 Task: Add a signature Marley Cooper containing Best wishes for a happy National Law Enforcement Appreciation Day, Marley Cooper to email address softage.6@softage.net and add a label Real estate leases
Action: Mouse pressed left at (916, 53)
Screenshot: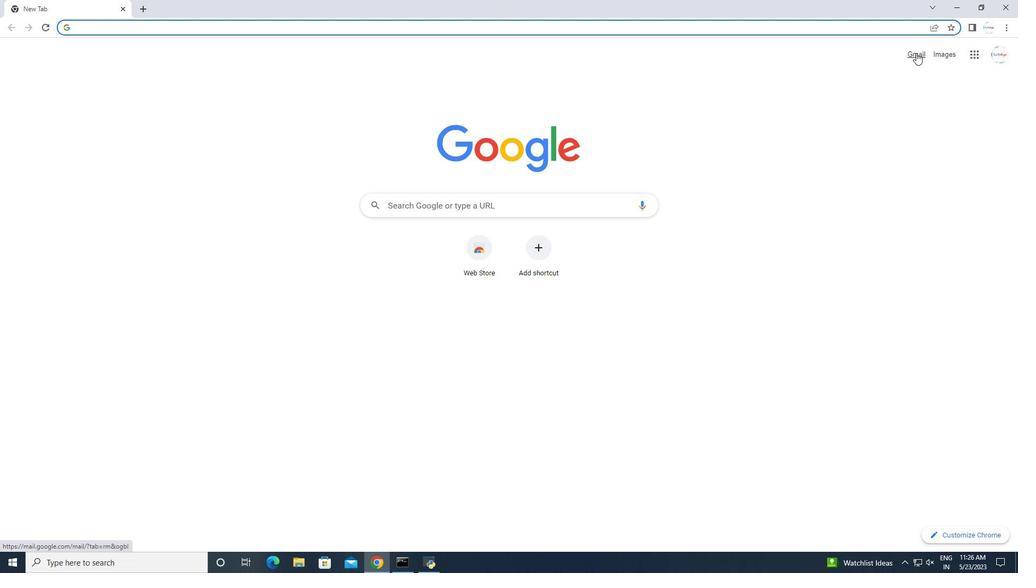 
Action: Mouse moved to (950, 55)
Screenshot: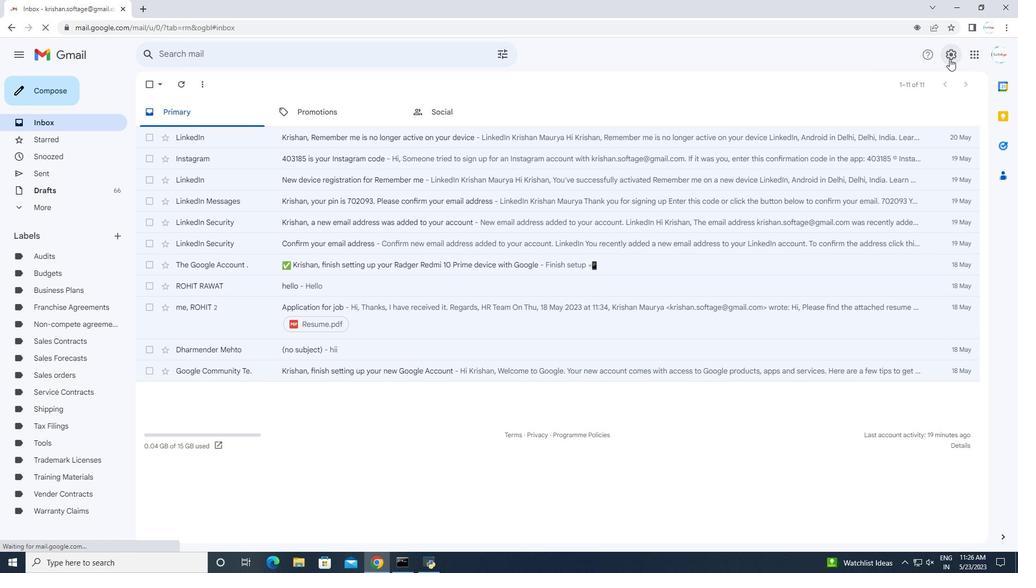 
Action: Mouse pressed left at (950, 55)
Screenshot: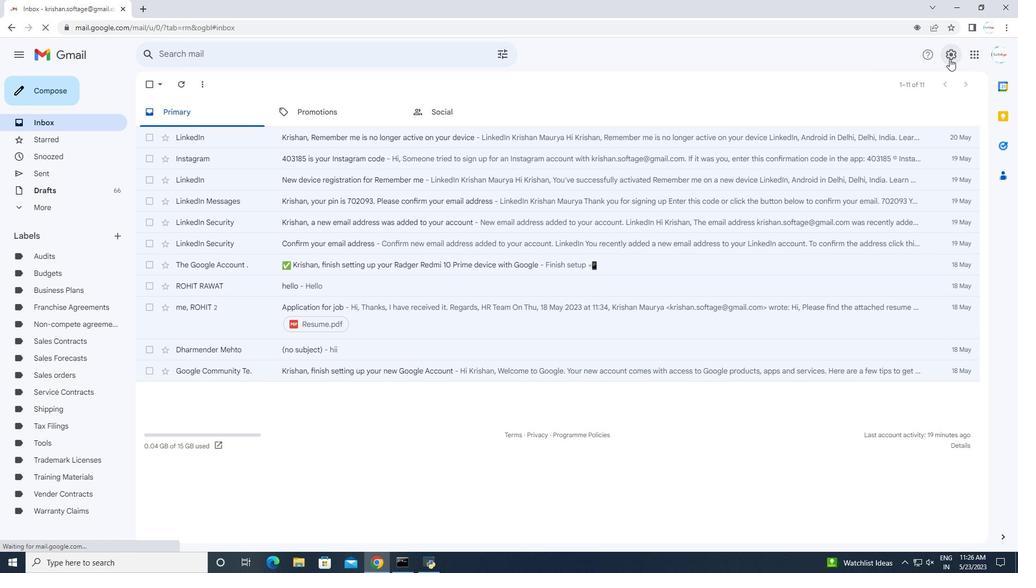 
Action: Mouse moved to (899, 102)
Screenshot: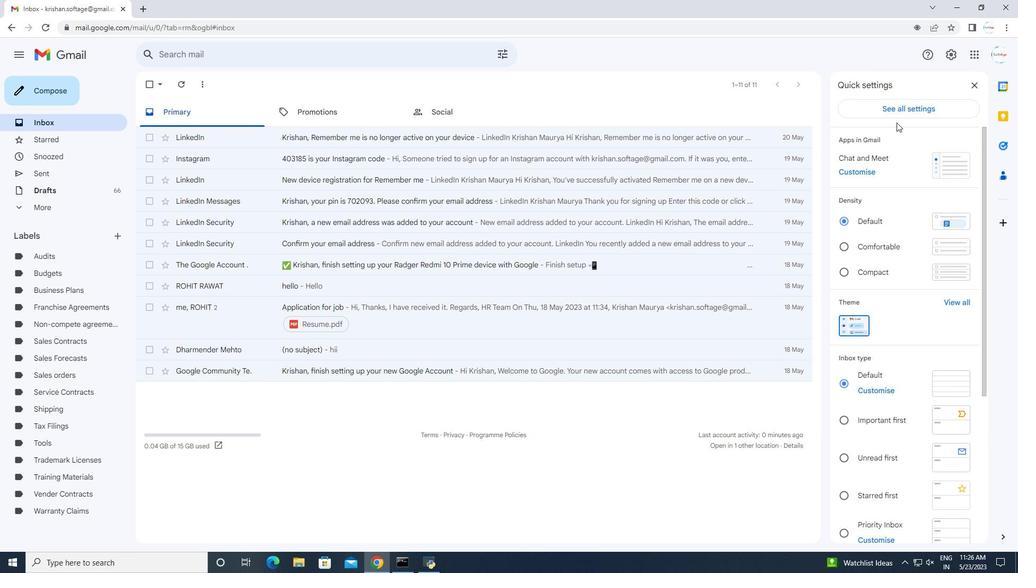 
Action: Mouse pressed left at (899, 102)
Screenshot: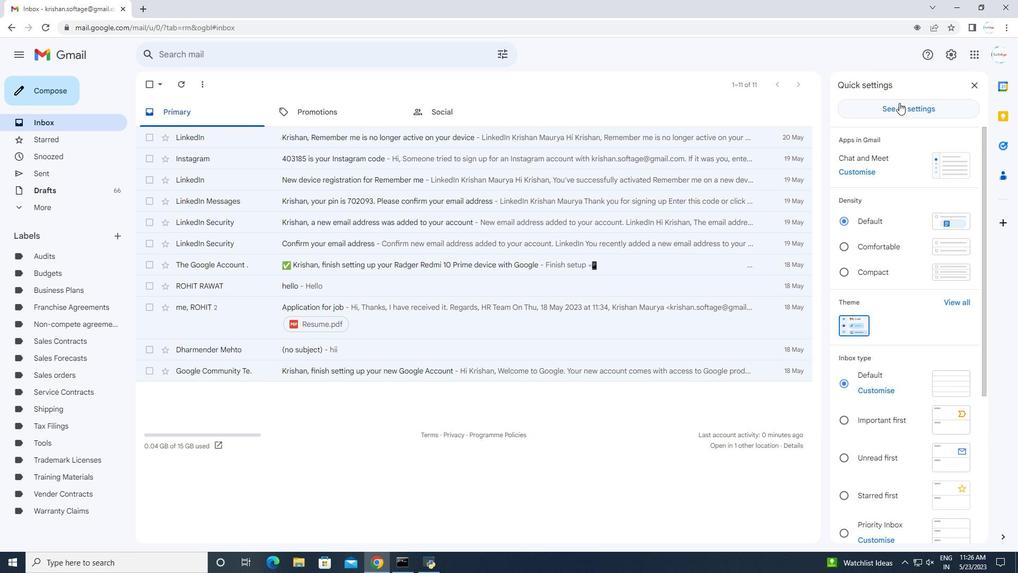 
Action: Mouse moved to (827, 278)
Screenshot: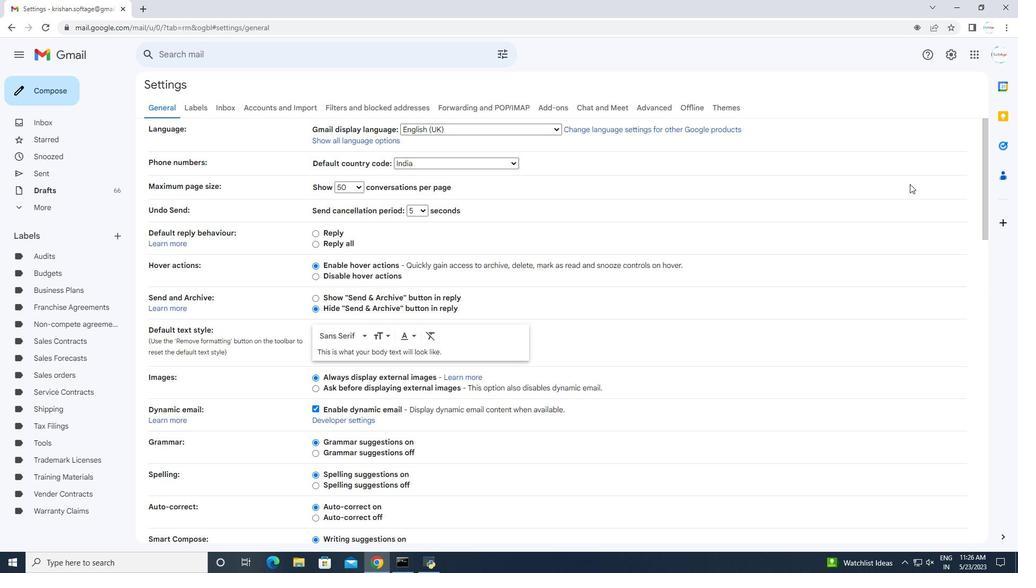 
Action: Mouse scrolled (836, 271) with delta (0, 0)
Screenshot: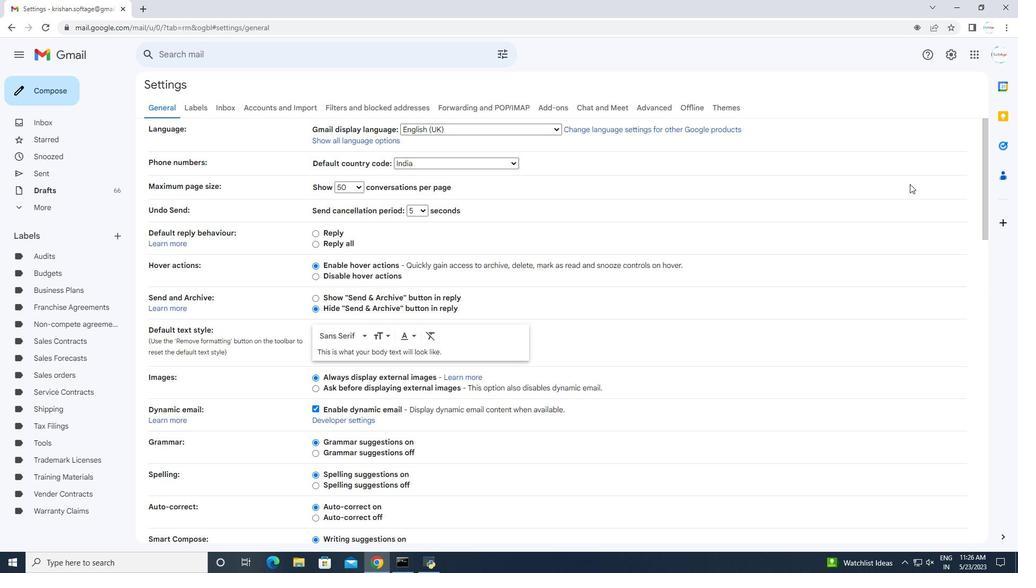 
Action: Mouse moved to (827, 279)
Screenshot: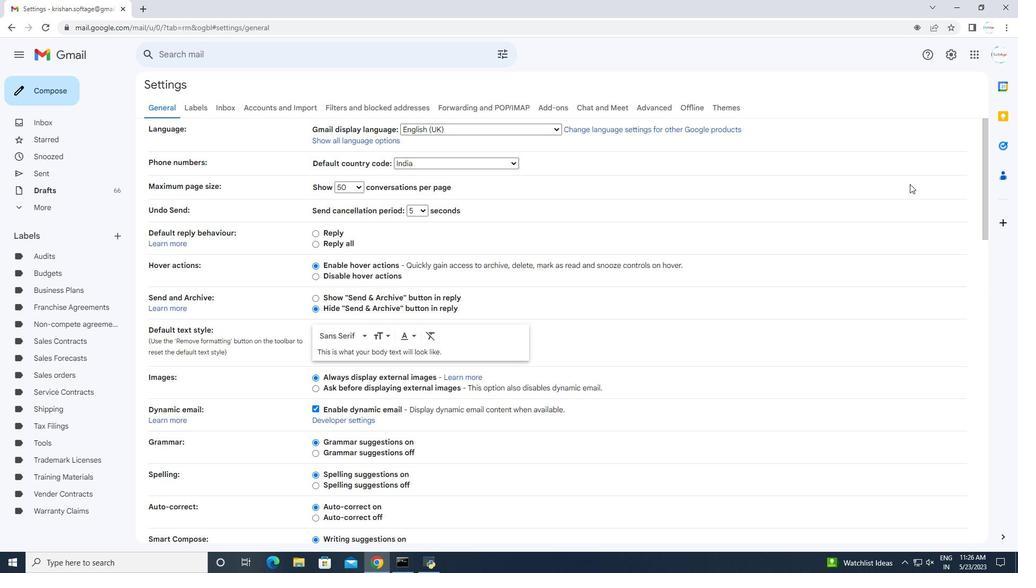 
Action: Mouse scrolled (831, 273) with delta (0, 0)
Screenshot: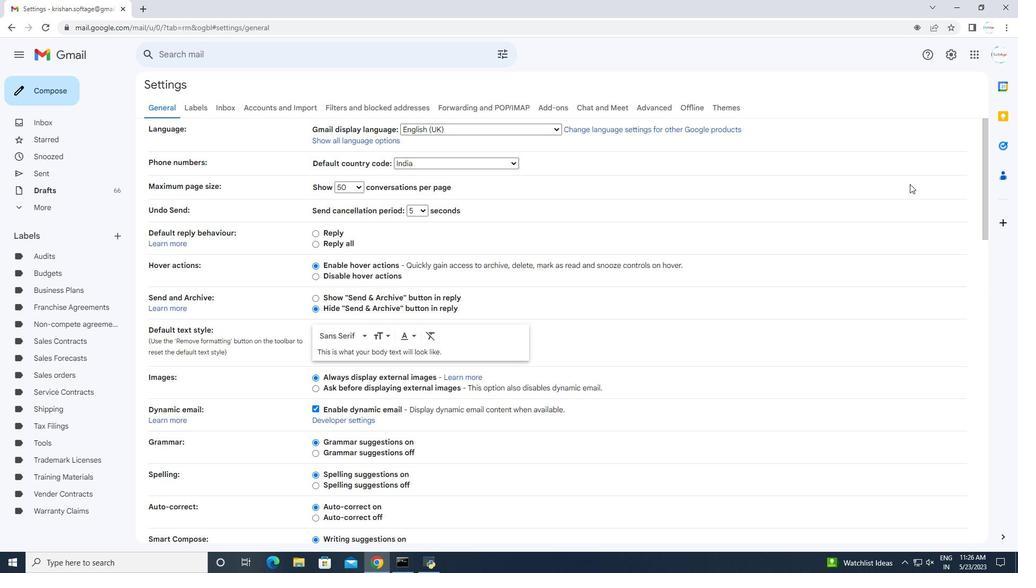 
Action: Mouse scrolled (830, 275) with delta (0, 0)
Screenshot: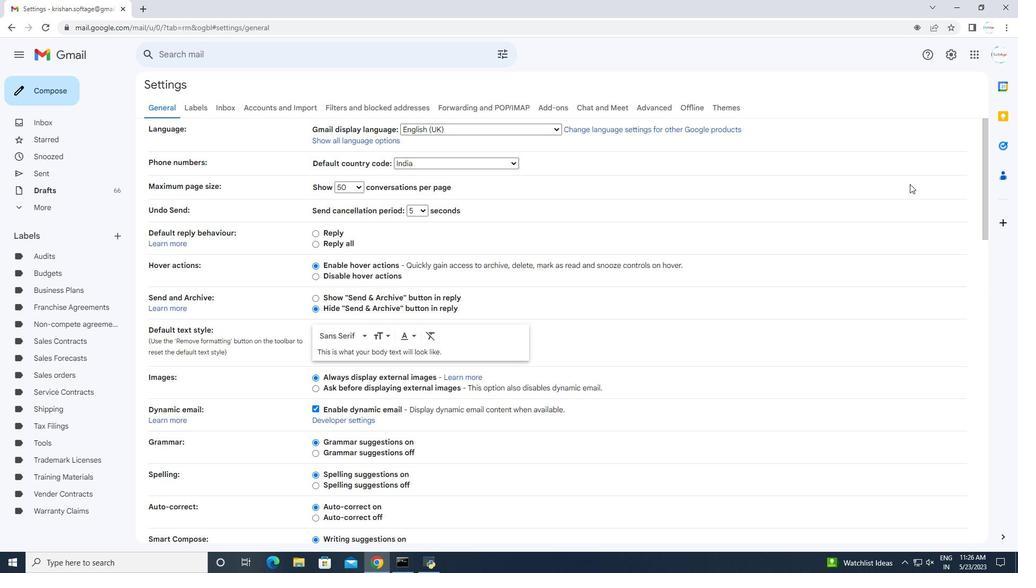 
Action: Mouse scrolled (827, 278) with delta (0, 0)
Screenshot: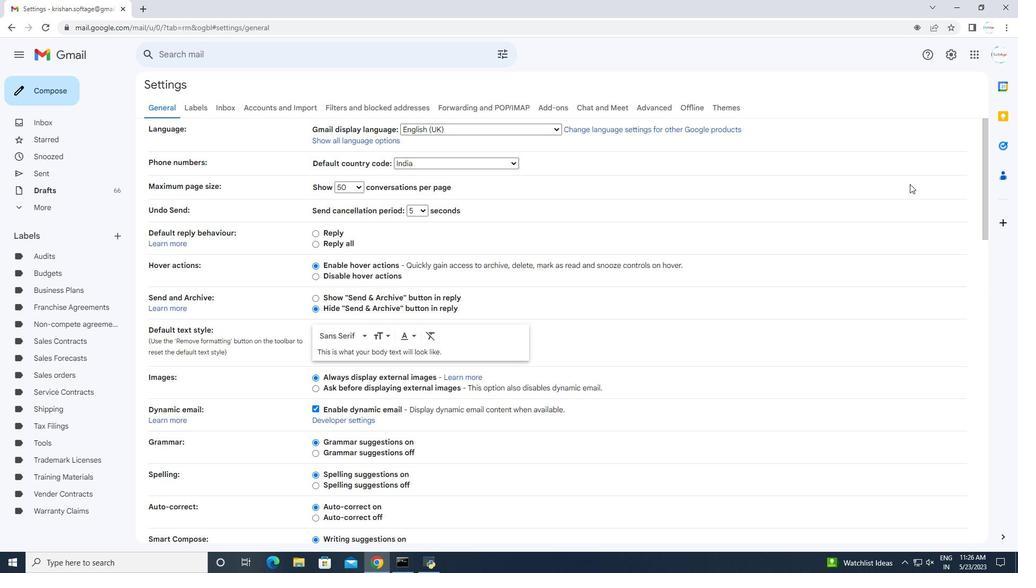 
Action: Mouse scrolled (827, 278) with delta (0, 0)
Screenshot: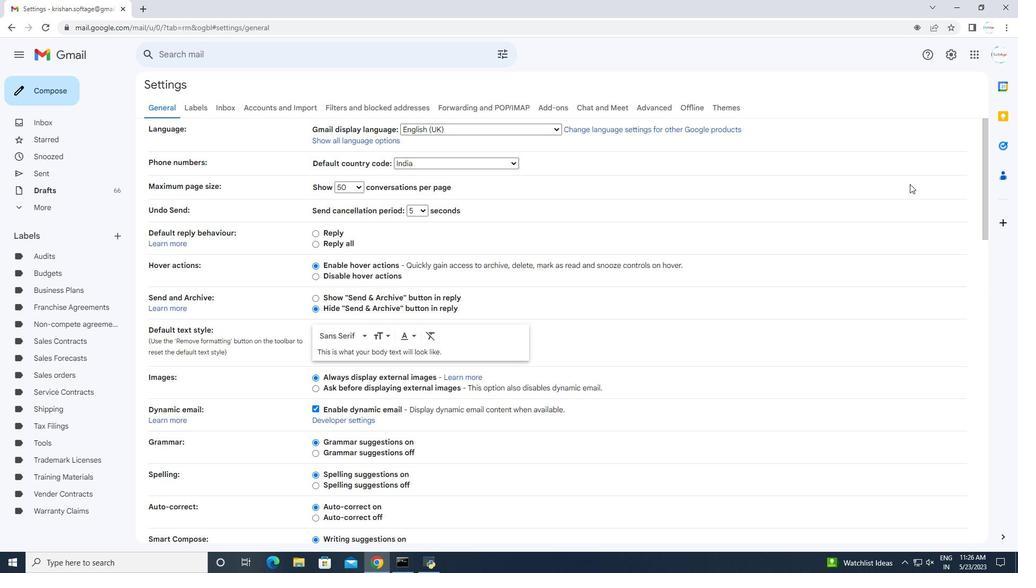 
Action: Mouse moved to (823, 280)
Screenshot: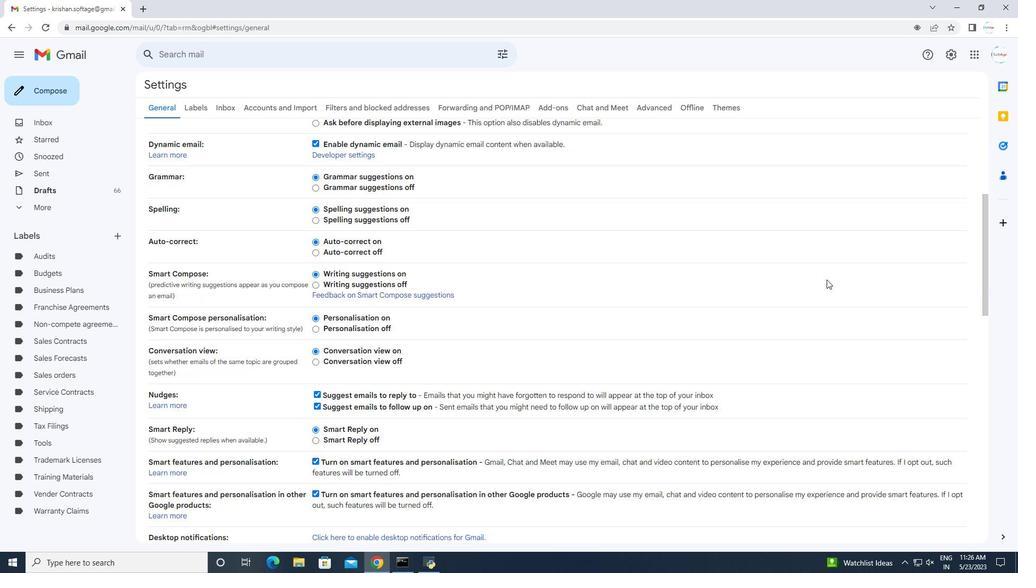 
Action: Mouse scrolled (823, 280) with delta (0, 0)
Screenshot: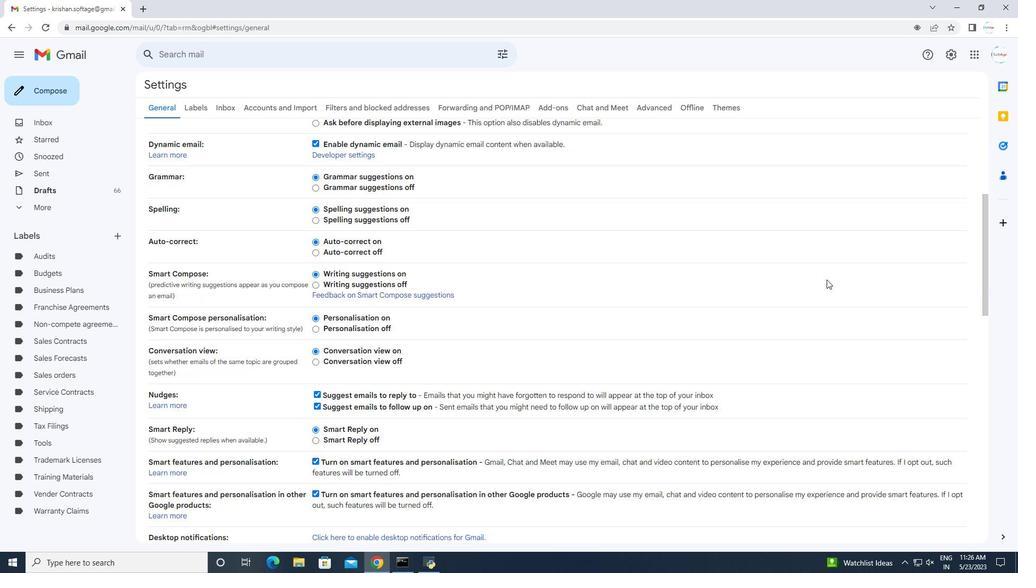 
Action: Mouse moved to (822, 281)
Screenshot: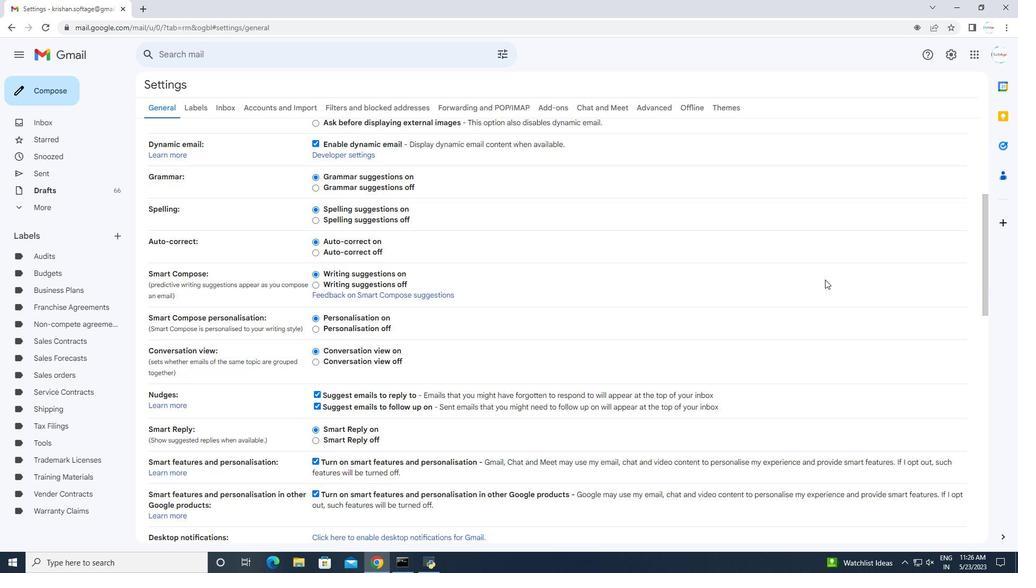 
Action: Mouse scrolled (822, 280) with delta (0, 0)
Screenshot: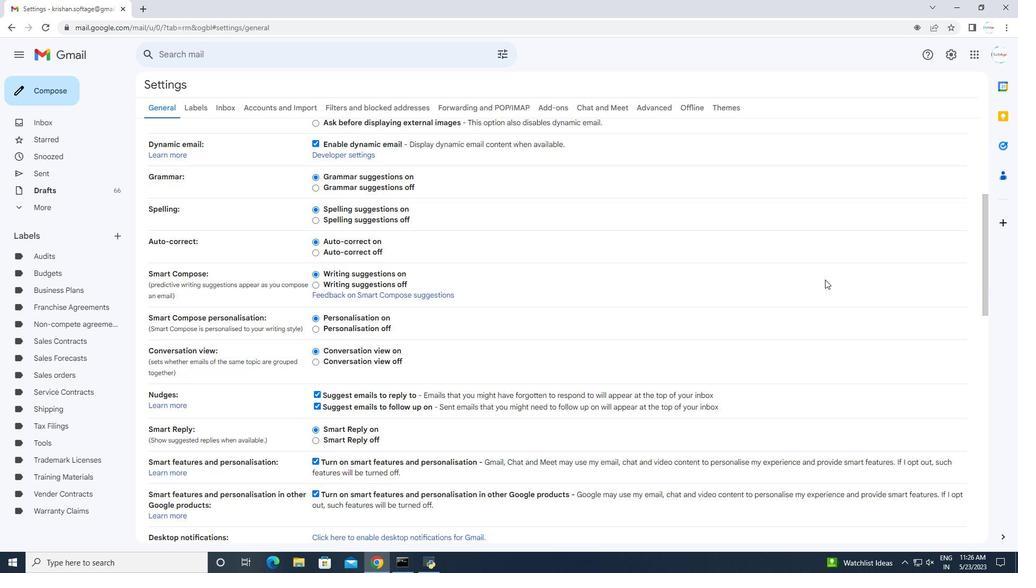 
Action: Mouse moved to (804, 286)
Screenshot: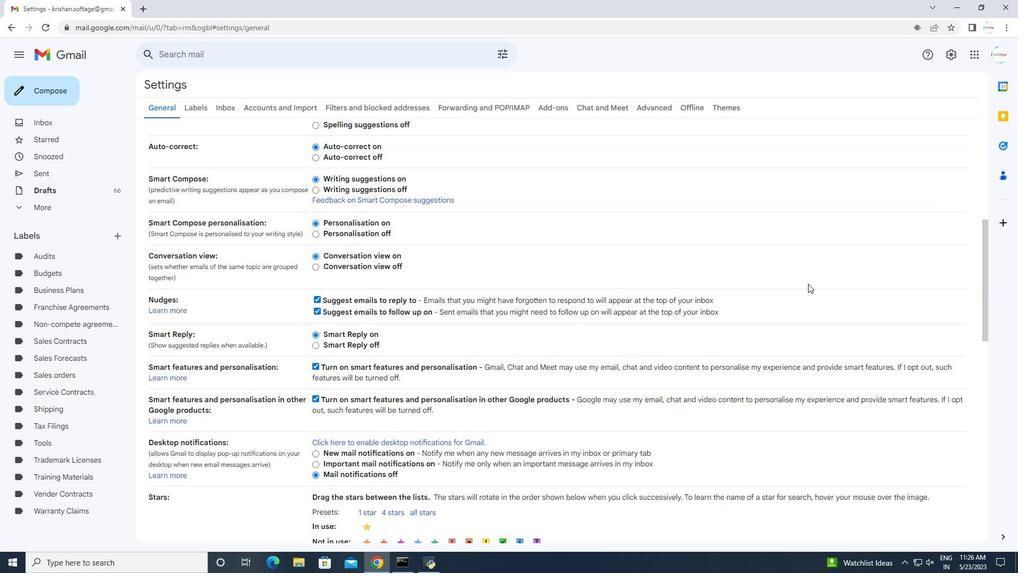 
Action: Mouse scrolled (804, 285) with delta (0, 0)
Screenshot: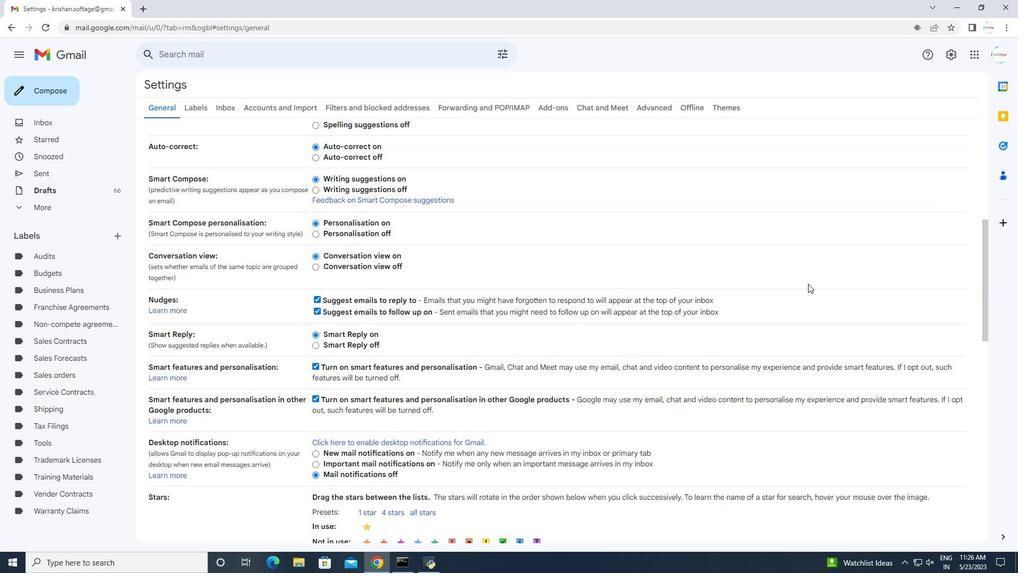 
Action: Mouse moved to (803, 286)
Screenshot: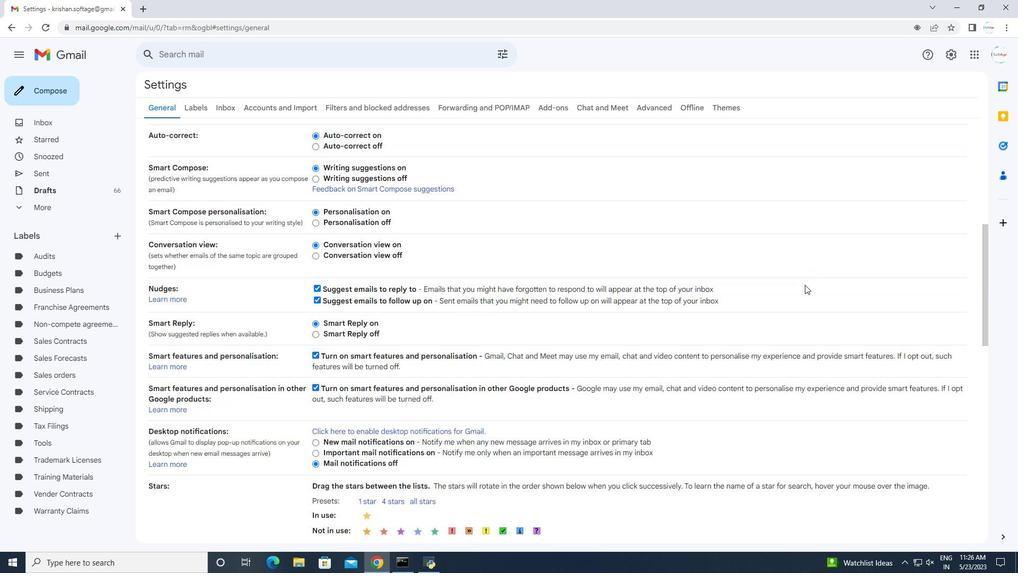
Action: Mouse scrolled (803, 285) with delta (0, 0)
Screenshot: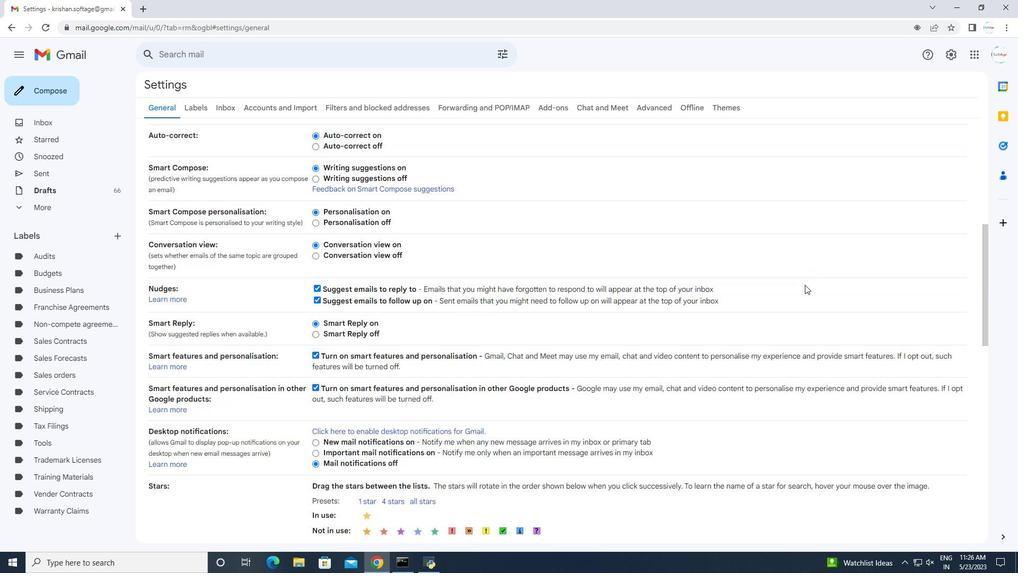 
Action: Mouse scrolled (803, 285) with delta (0, 0)
Screenshot: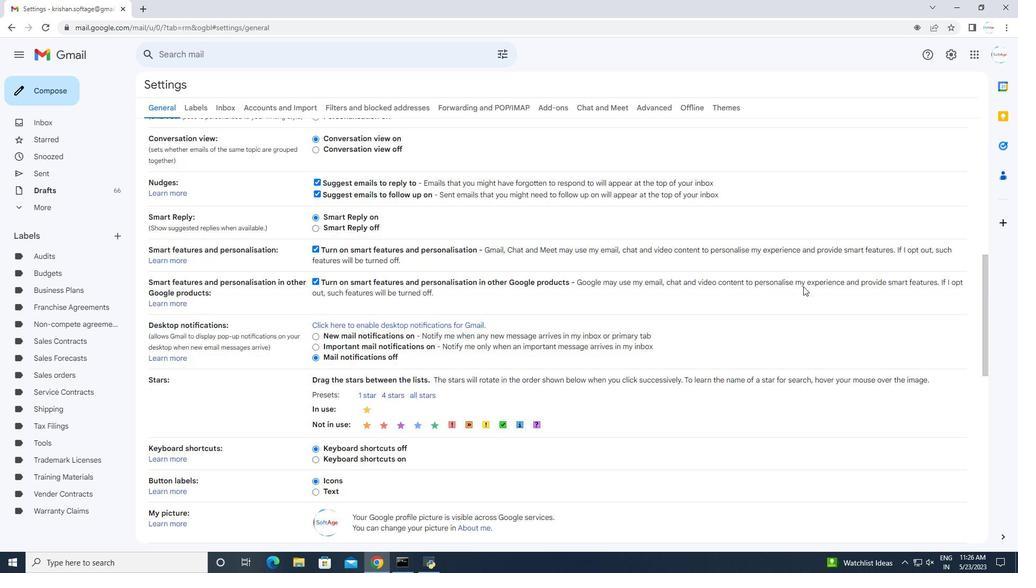 
Action: Mouse moved to (803, 287)
Screenshot: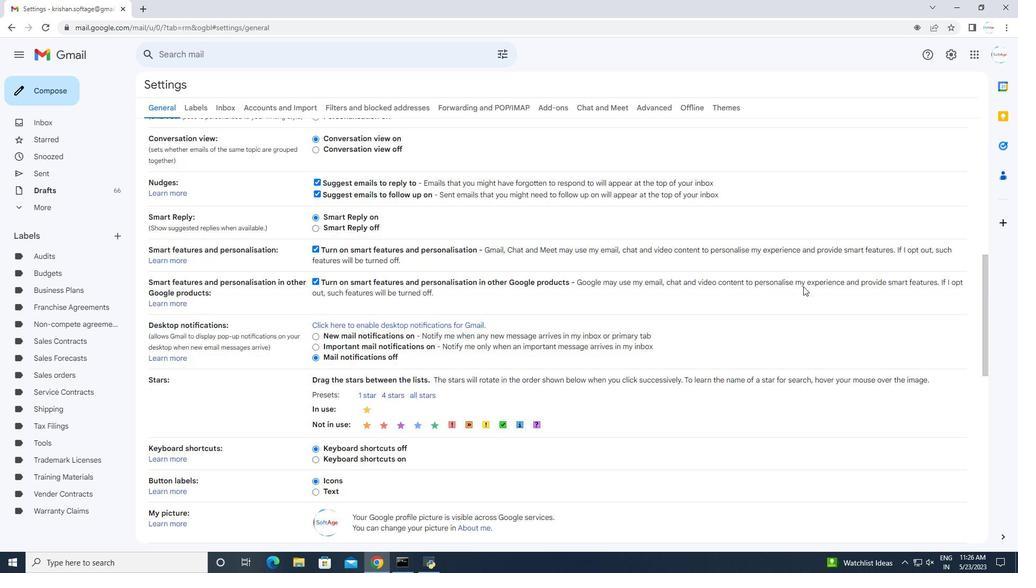 
Action: Mouse scrolled (803, 286) with delta (0, 0)
Screenshot: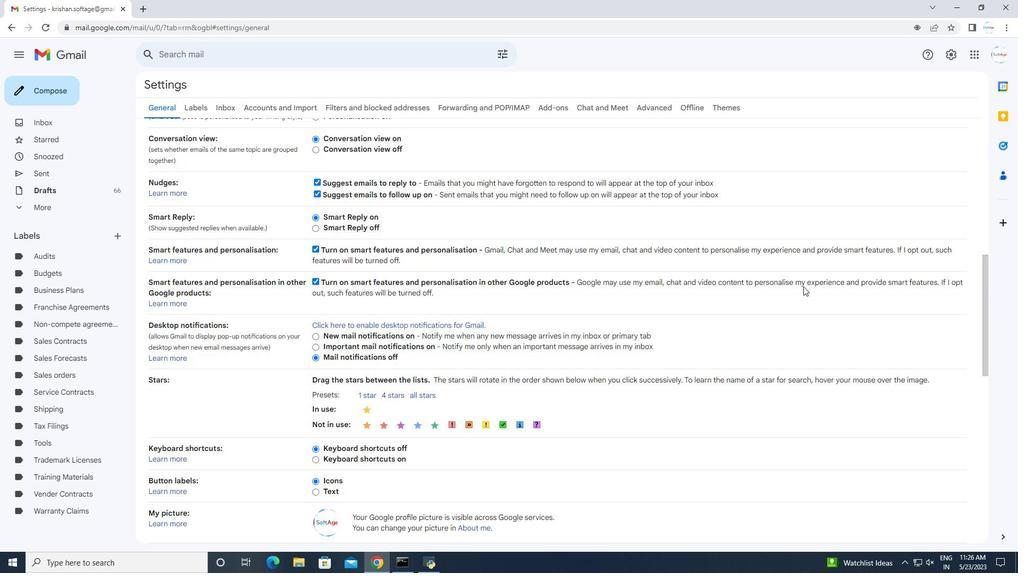 
Action: Mouse moved to (803, 288)
Screenshot: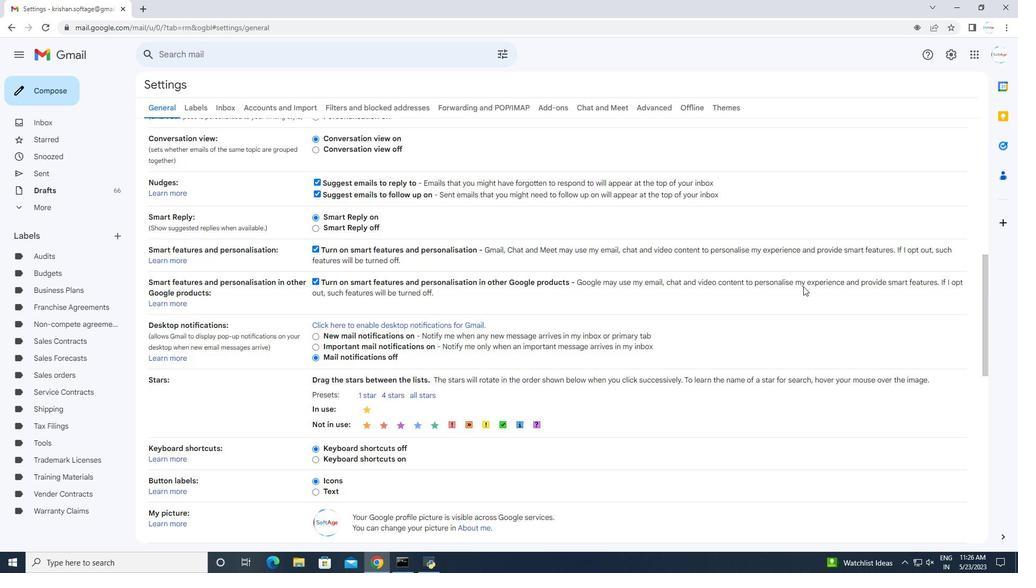 
Action: Mouse scrolled (803, 288) with delta (0, 0)
Screenshot: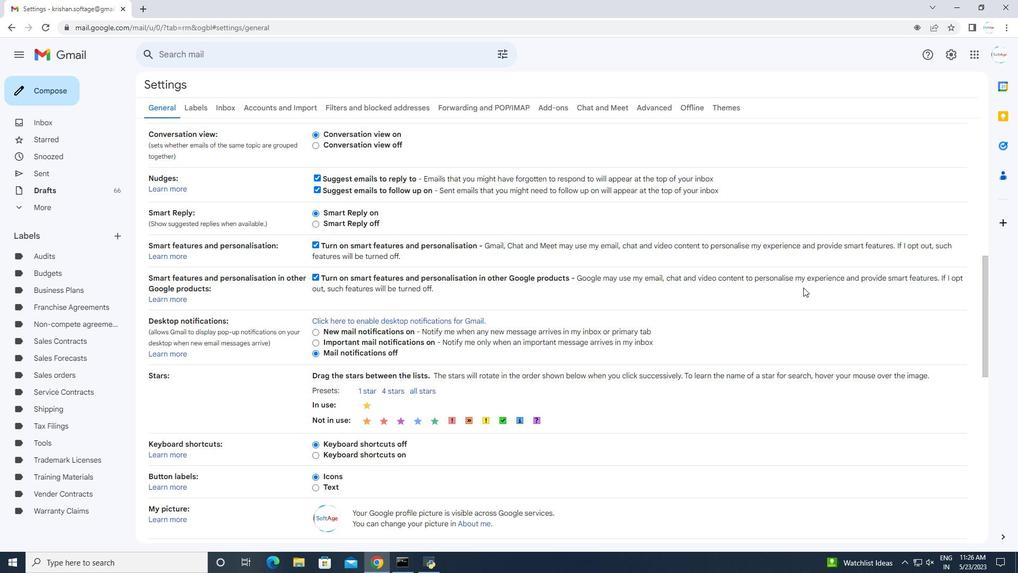 
Action: Mouse scrolled (803, 288) with delta (0, 0)
Screenshot: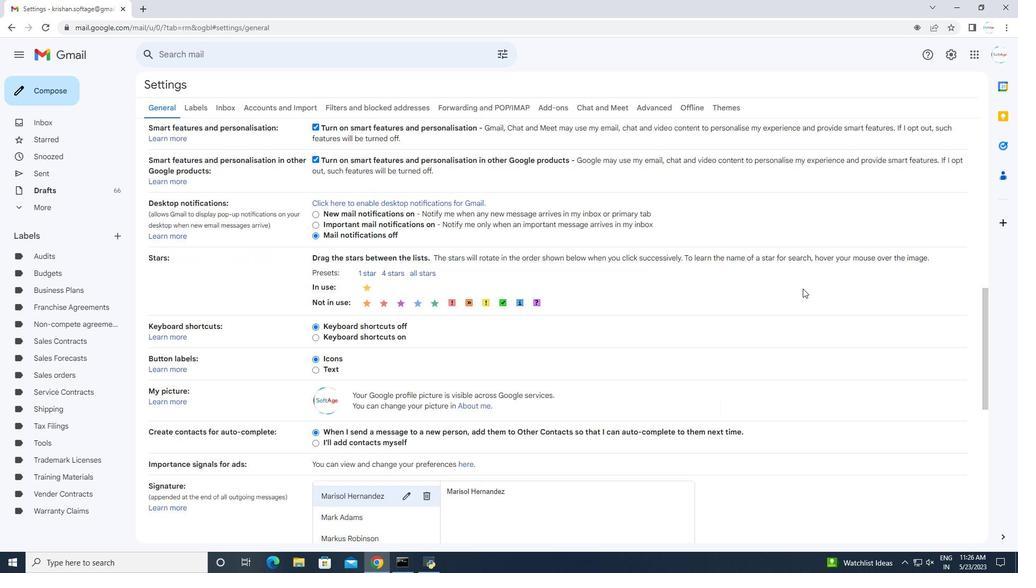 
Action: Mouse scrolled (803, 288) with delta (0, 0)
Screenshot: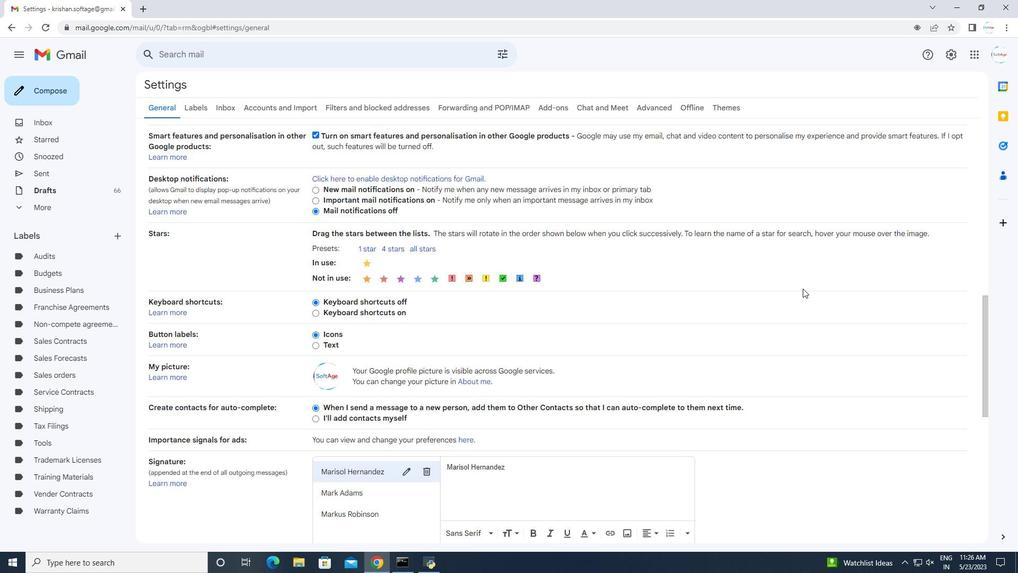 
Action: Mouse scrolled (803, 288) with delta (0, 0)
Screenshot: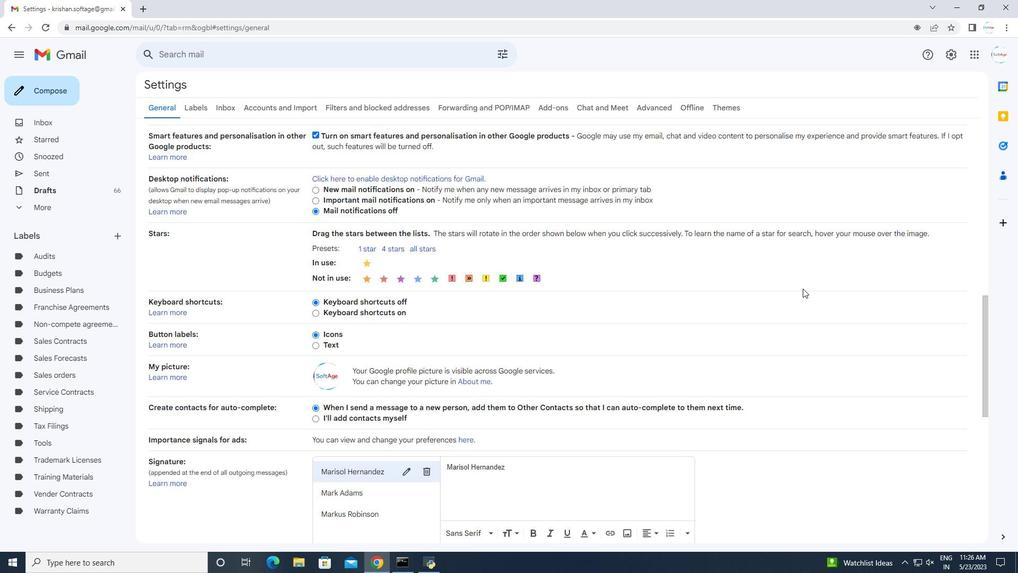 
Action: Mouse scrolled (803, 288) with delta (0, 0)
Screenshot: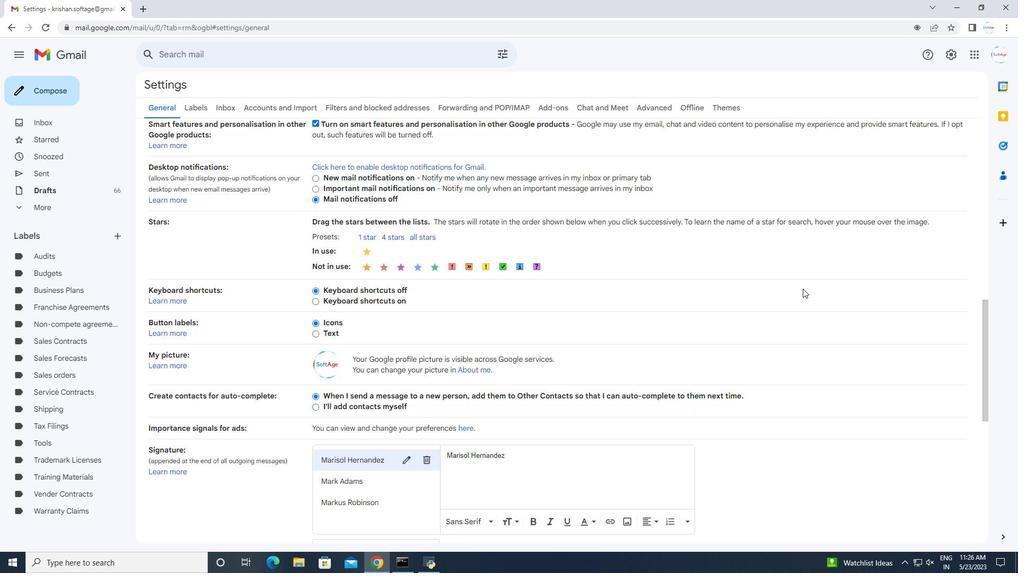 
Action: Mouse moved to (387, 332)
Screenshot: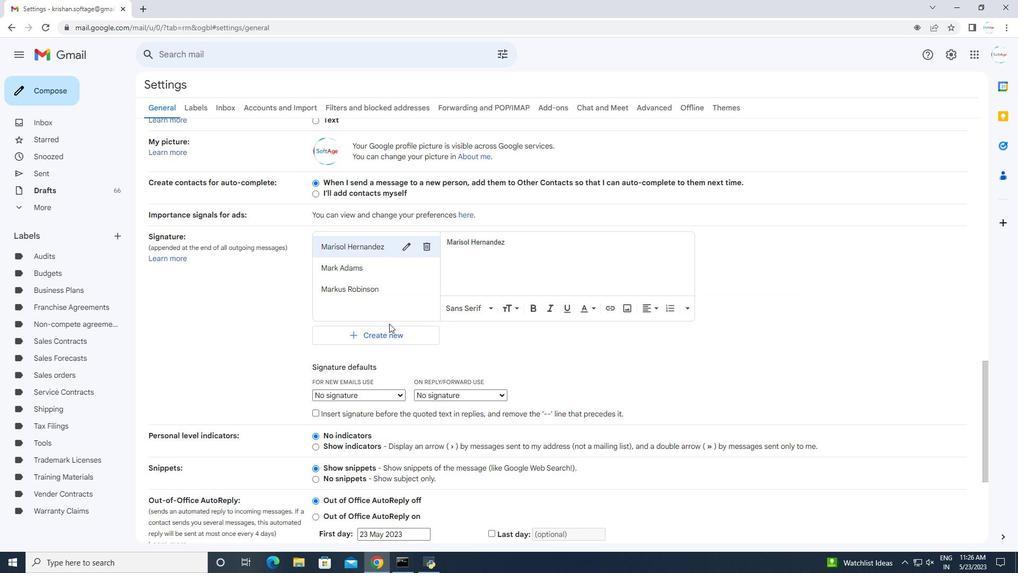 
Action: Mouse pressed left at (387, 332)
Screenshot: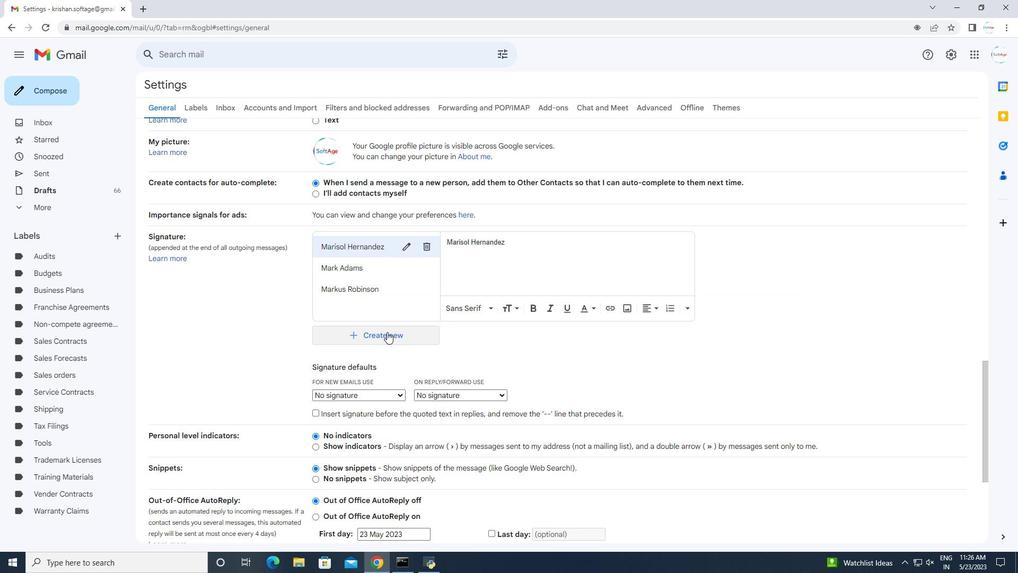 
Action: Mouse moved to (457, 293)
Screenshot: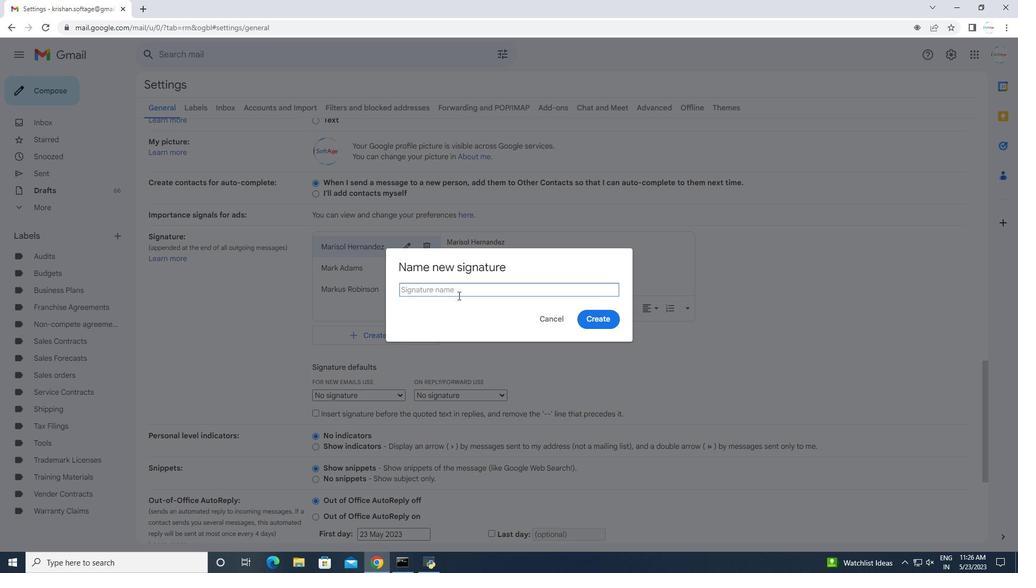 
Action: Mouse pressed left at (457, 293)
Screenshot: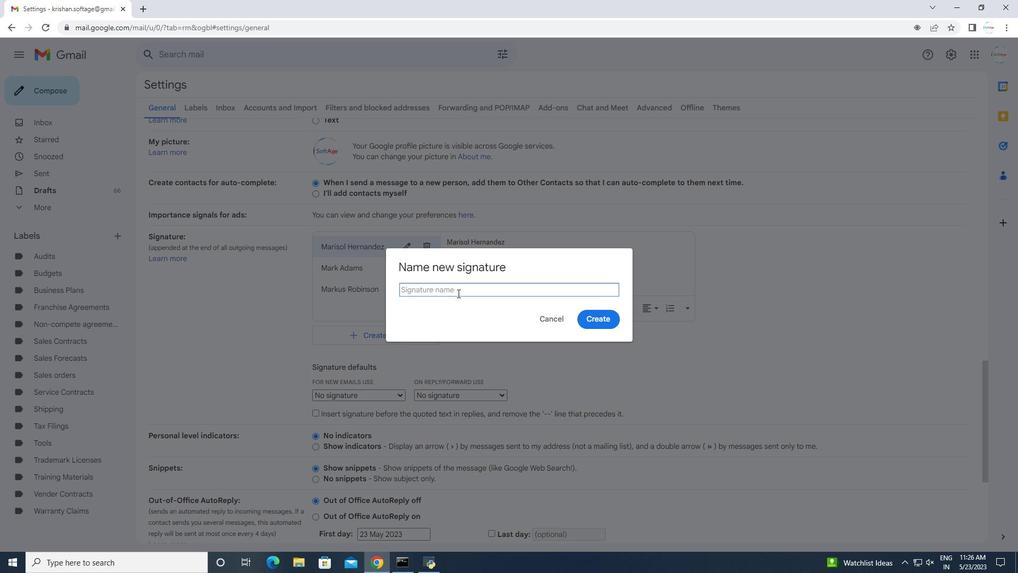 
Action: Key pressed <Key.shift>Marley<Key.space><Key.shift>Cooper
Screenshot: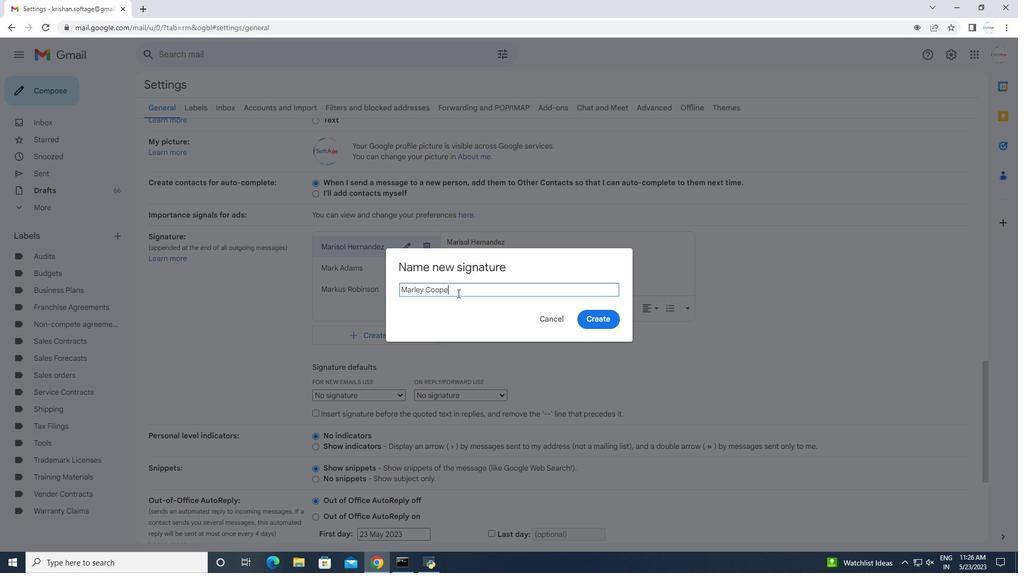 
Action: Mouse moved to (590, 316)
Screenshot: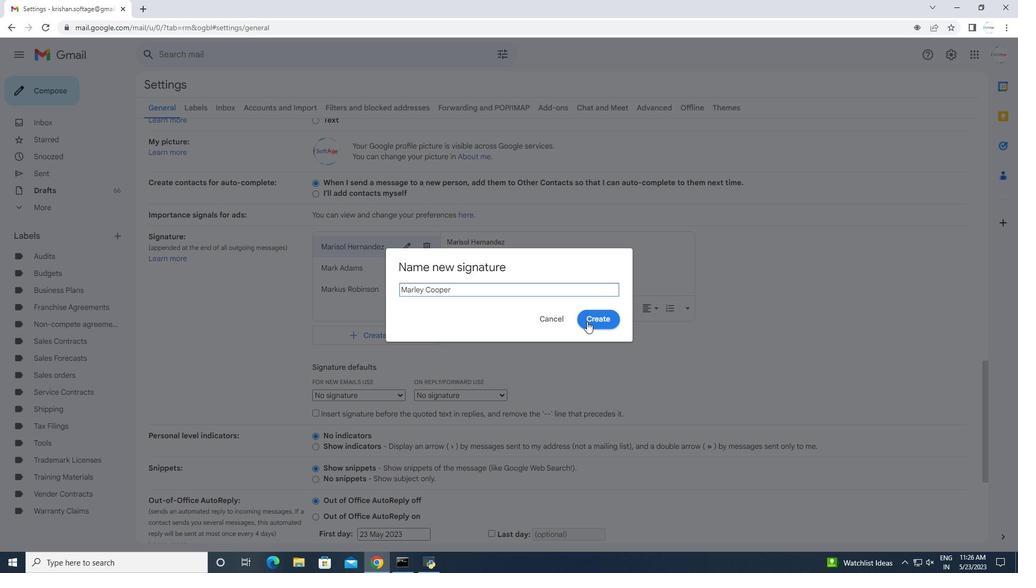 
Action: Mouse pressed left at (590, 316)
Screenshot: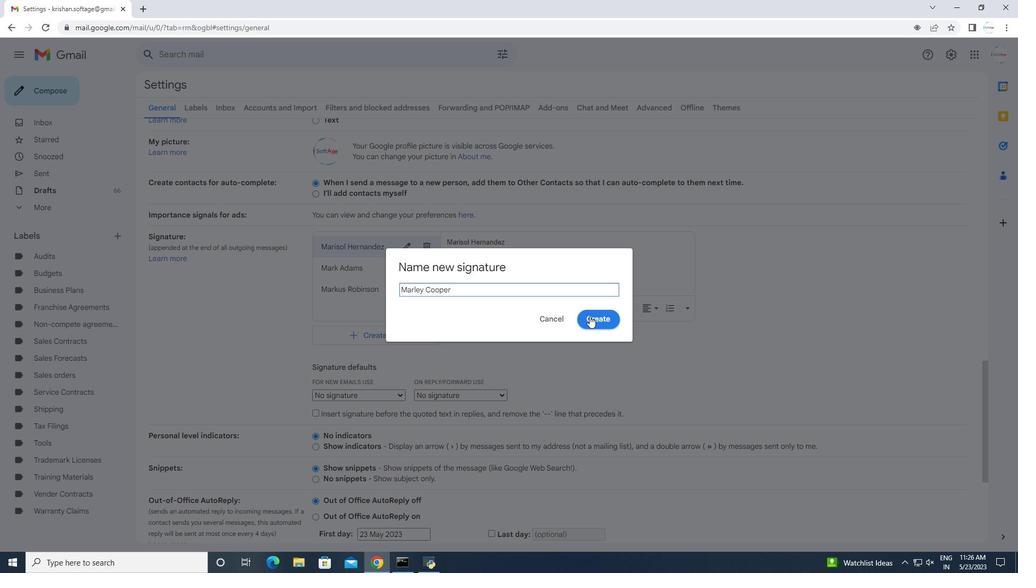 
Action: Mouse moved to (468, 247)
Screenshot: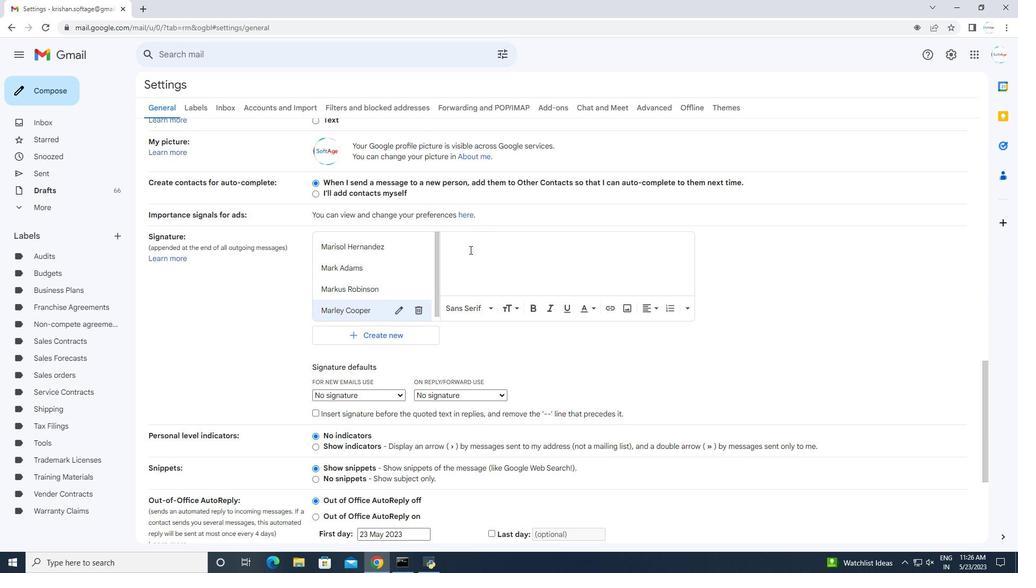 
Action: Mouse pressed left at (468, 247)
Screenshot: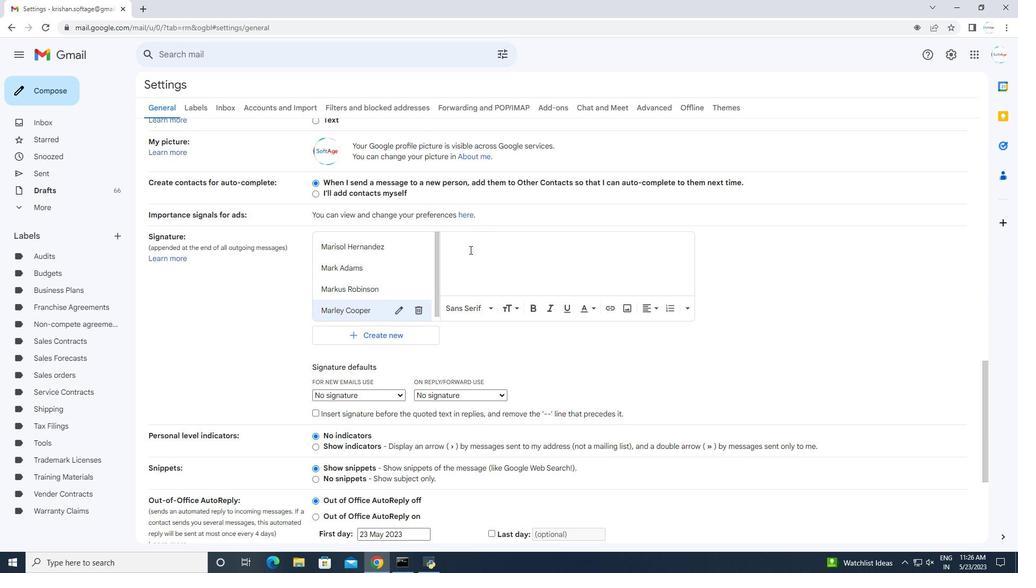 
Action: Mouse moved to (467, 247)
Screenshot: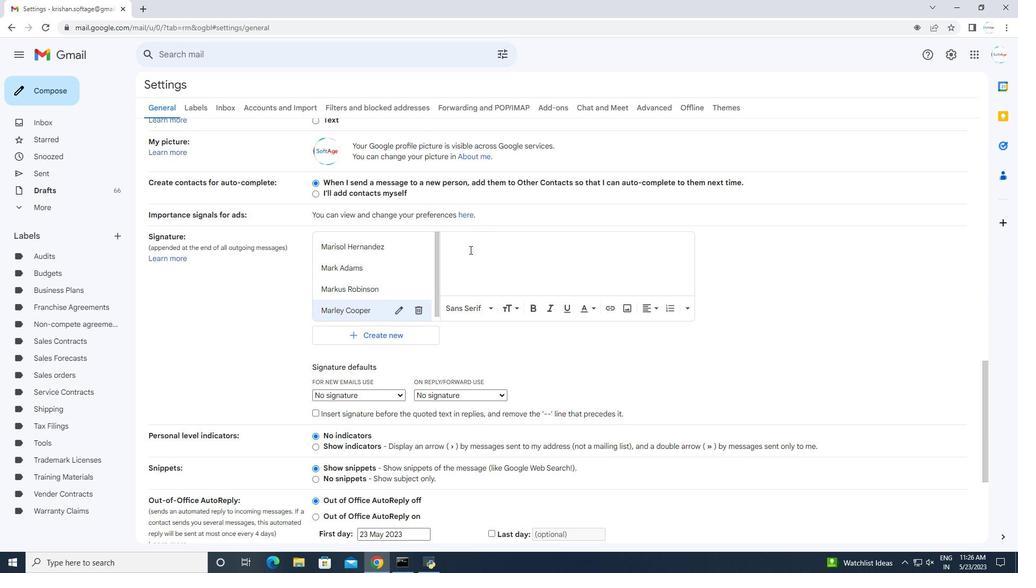 
Action: Key pressed <Key.shift>Marley<Key.space><Key.shift><Key.shift><Key.shift><Key.shift><Key.shift><Key.shift><Key.shift><Key.shift><Key.shift><Key.shift>Cooper
Screenshot: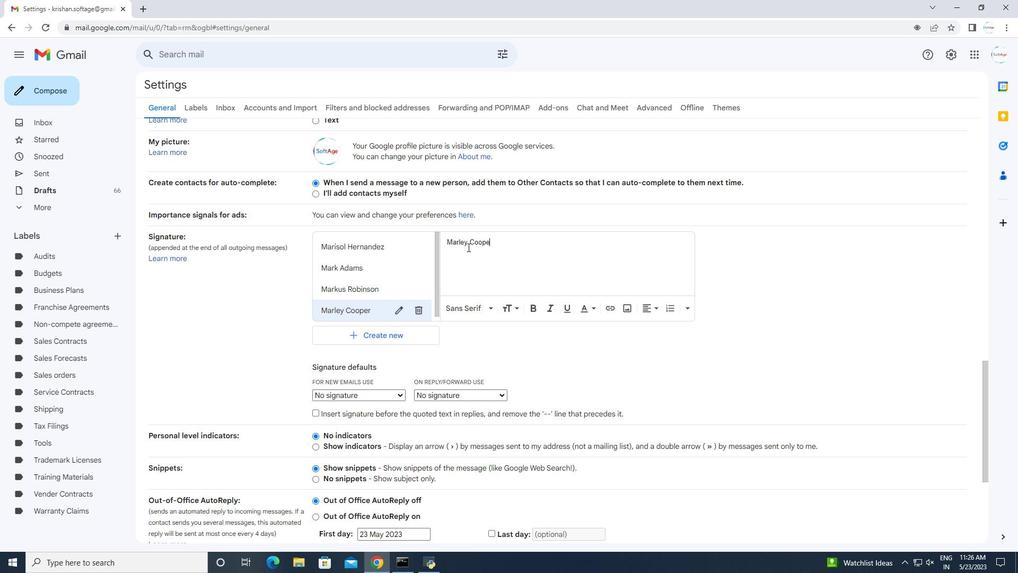 
Action: Mouse scrolled (467, 246) with delta (0, 0)
Screenshot: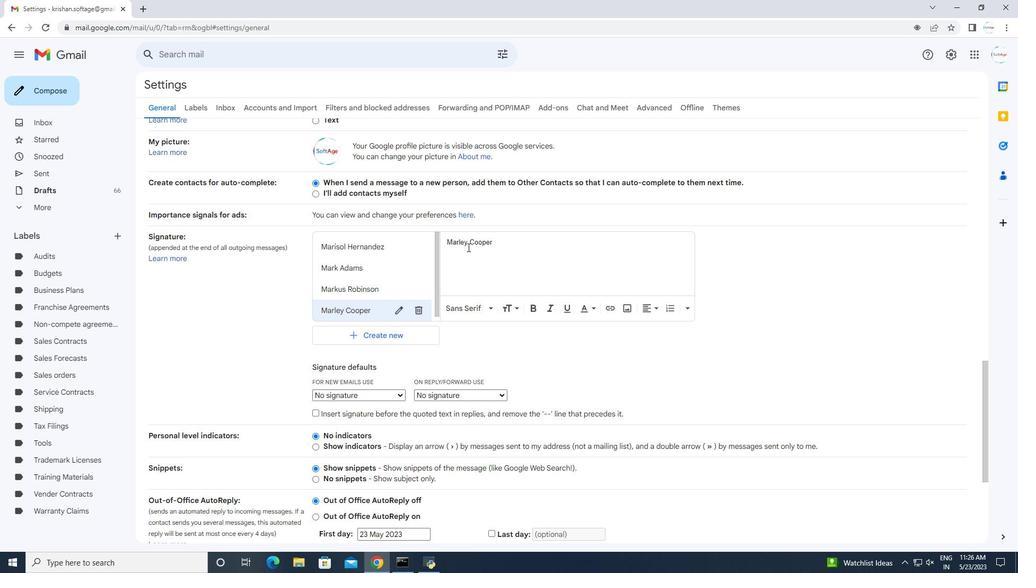 
Action: Mouse scrolled (467, 246) with delta (0, 0)
Screenshot: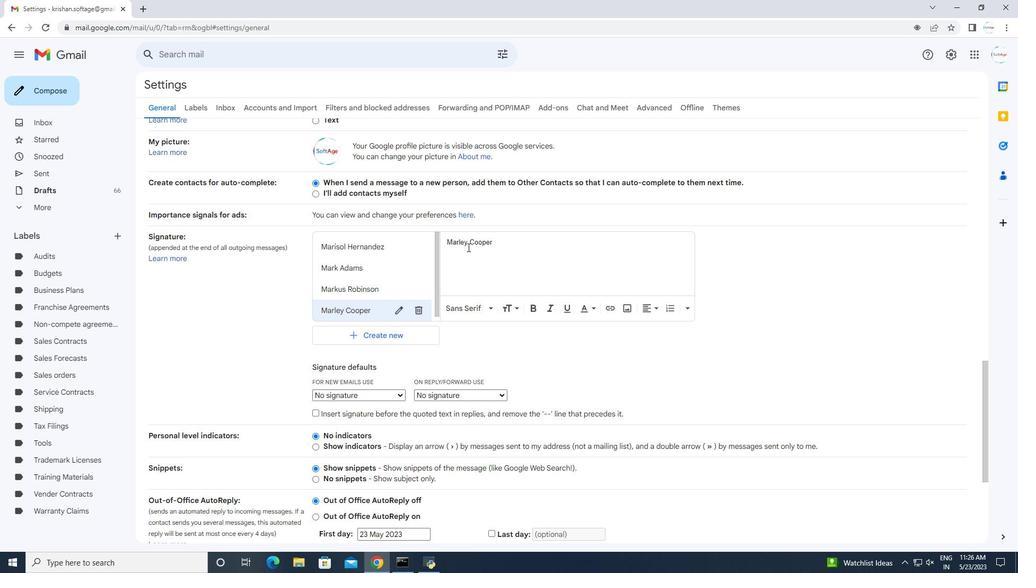 
Action: Mouse scrolled (467, 246) with delta (0, 0)
Screenshot: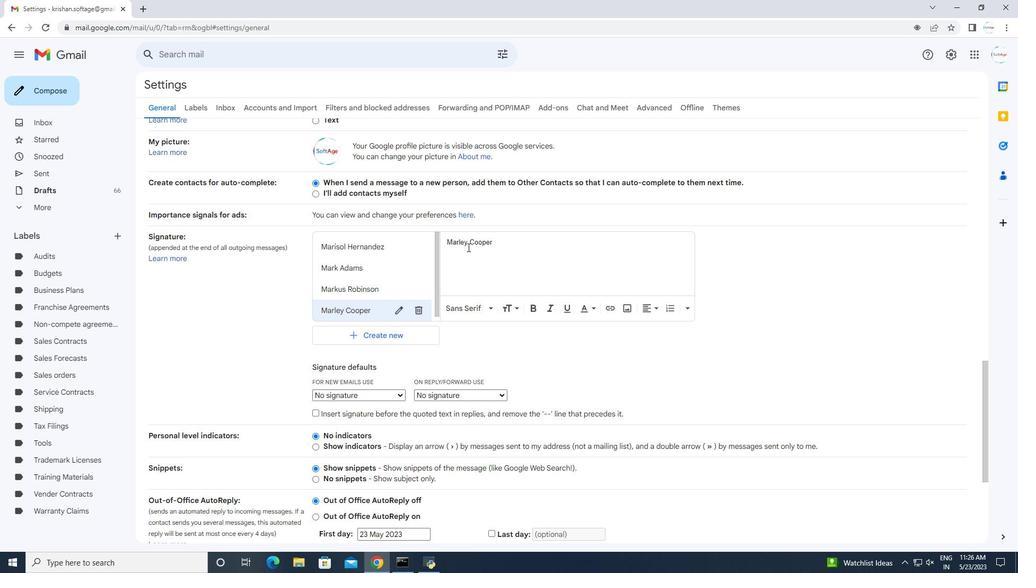 
Action: Mouse scrolled (467, 246) with delta (0, 0)
Screenshot: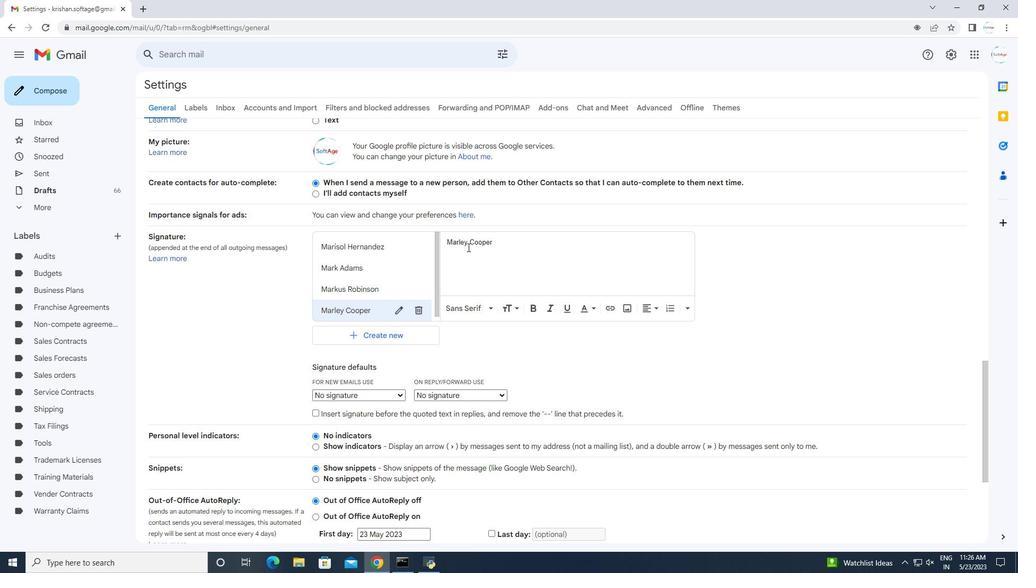 
Action: Mouse scrolled (467, 246) with delta (0, 0)
Screenshot: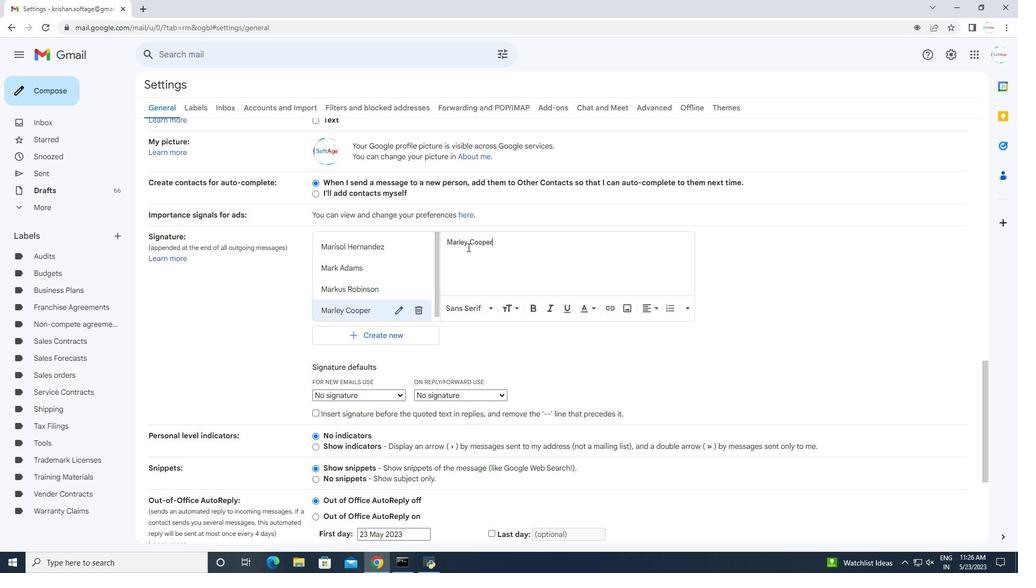 
Action: Mouse scrolled (467, 246) with delta (0, 0)
Screenshot: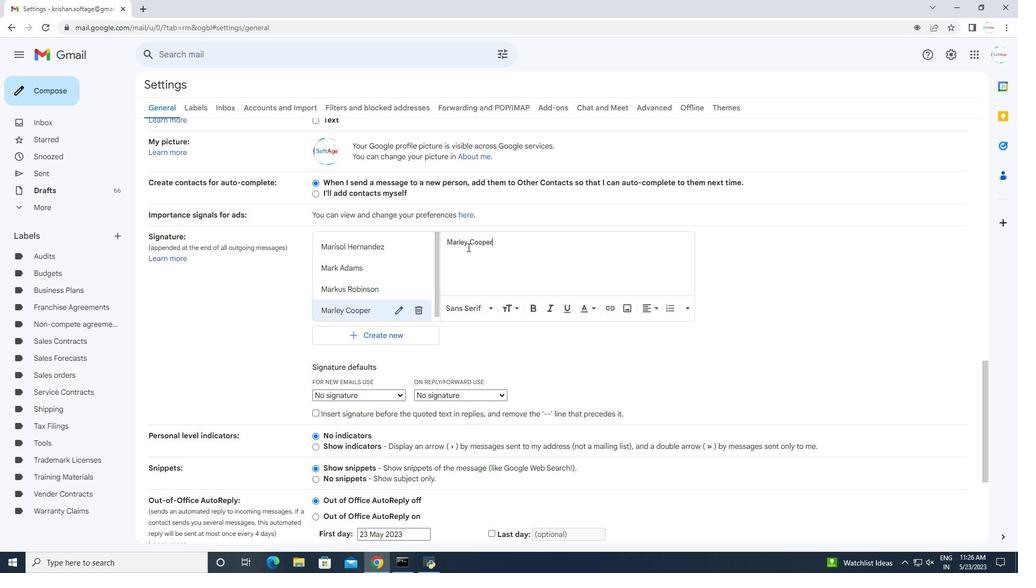 
Action: Mouse scrolled (467, 246) with delta (0, 0)
Screenshot: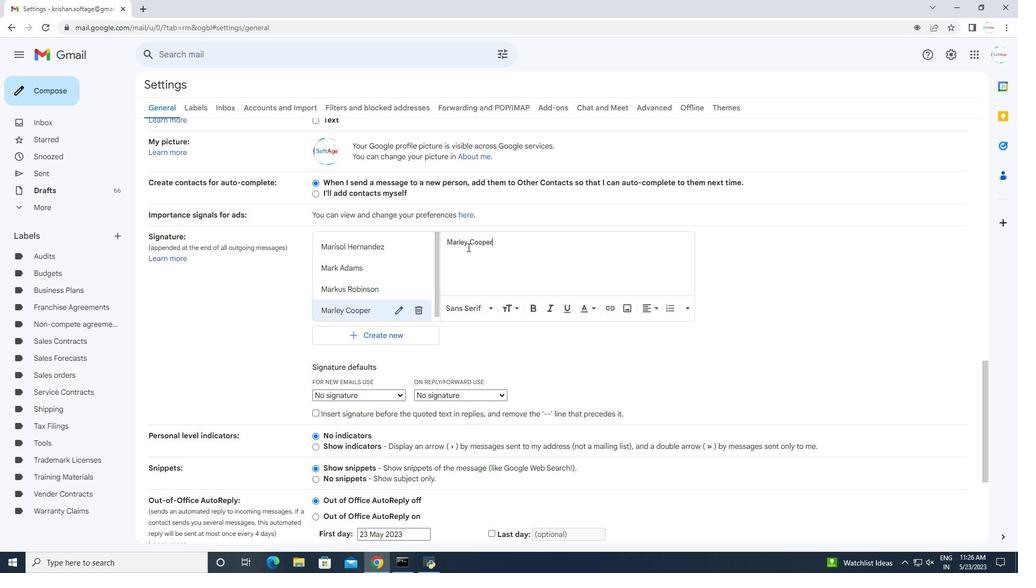 
Action: Mouse scrolled (467, 246) with delta (0, 0)
Screenshot: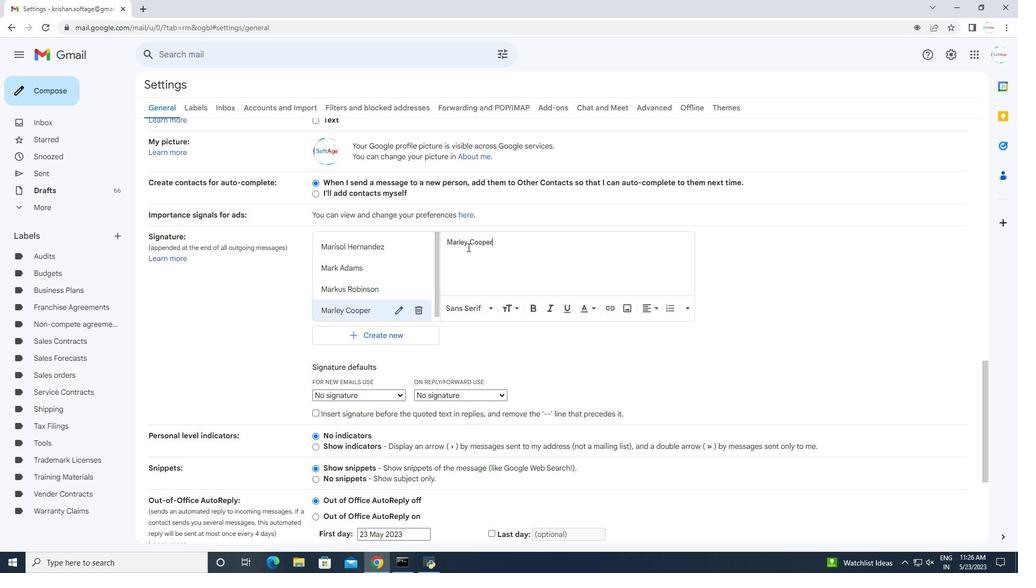 
Action: Mouse scrolled (467, 246) with delta (0, 0)
Screenshot: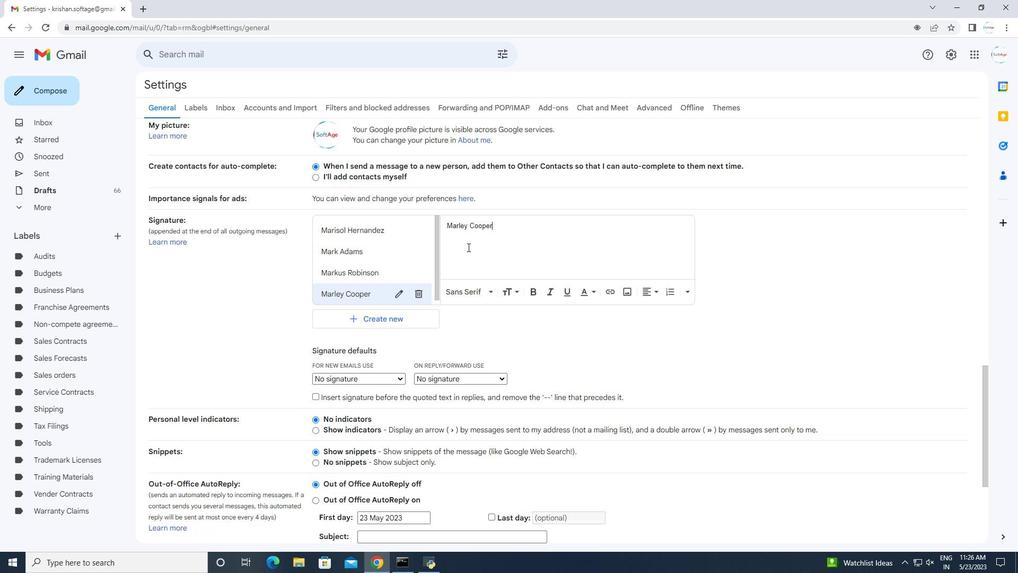 
Action: Mouse moved to (465, 269)
Screenshot: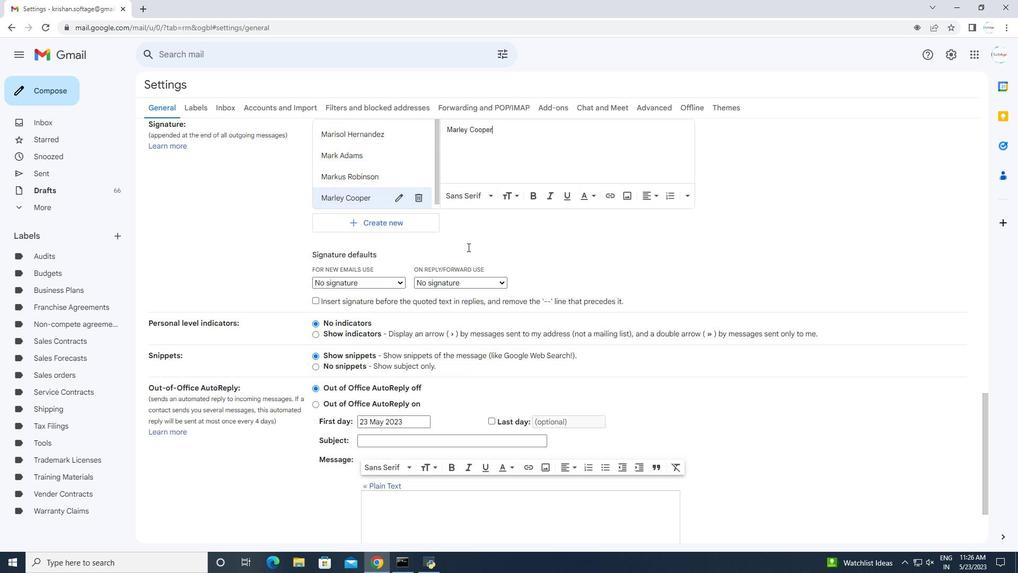 
Action: Mouse scrolled (466, 264) with delta (0, 0)
Screenshot: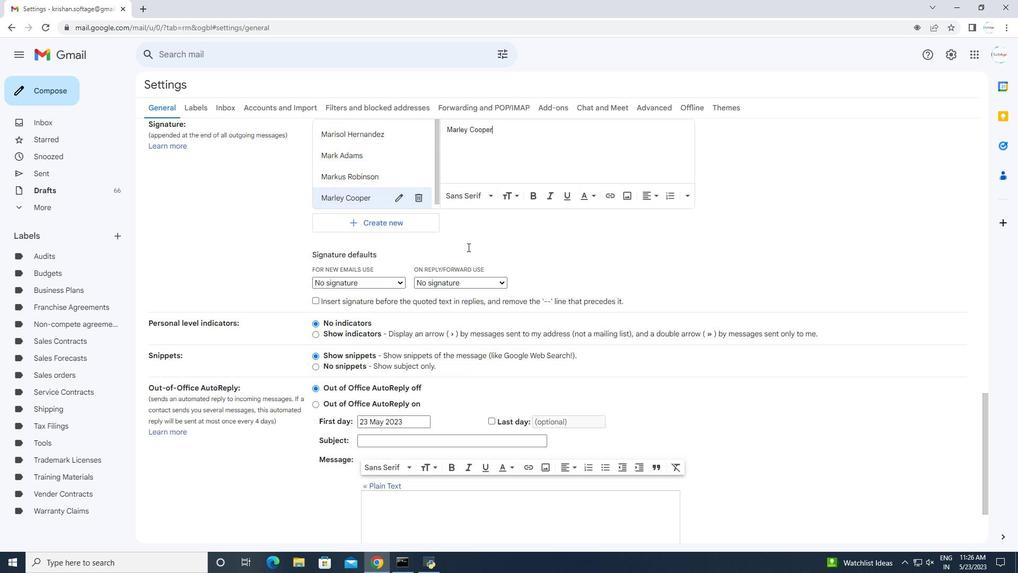 
Action: Mouse moved to (464, 288)
Screenshot: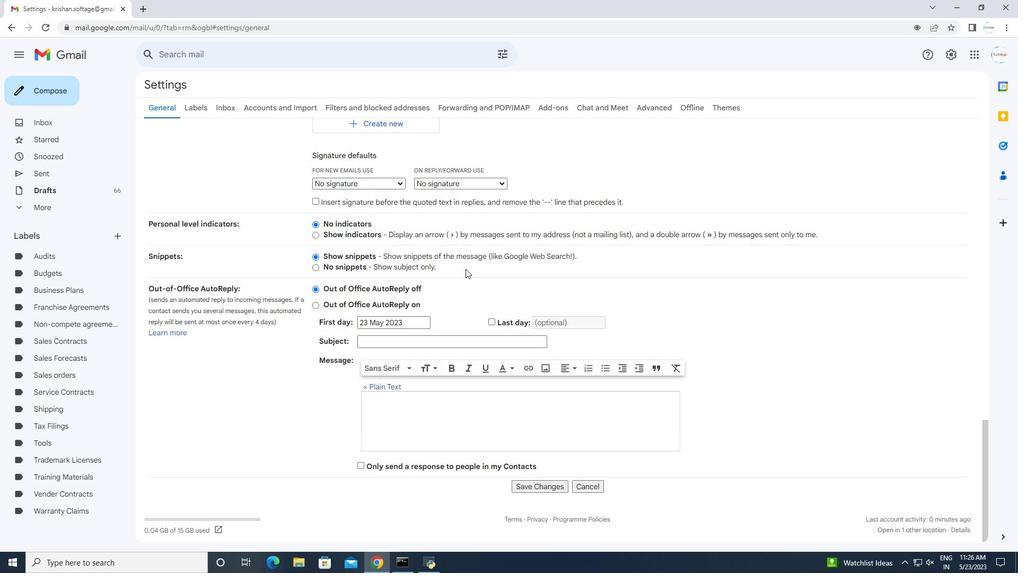 
Action: Mouse scrolled (464, 288) with delta (0, 0)
Screenshot: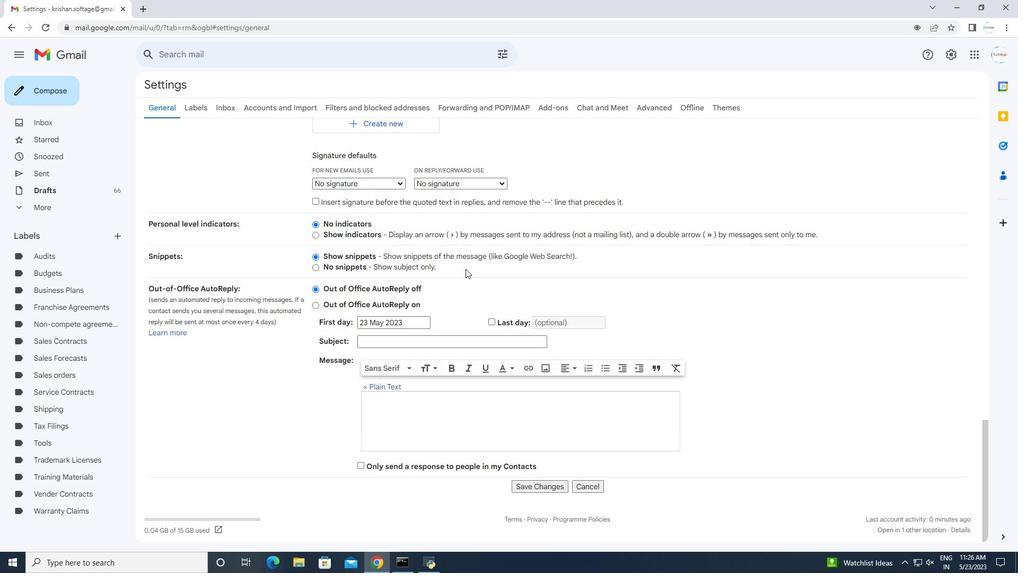 
Action: Mouse moved to (526, 540)
Screenshot: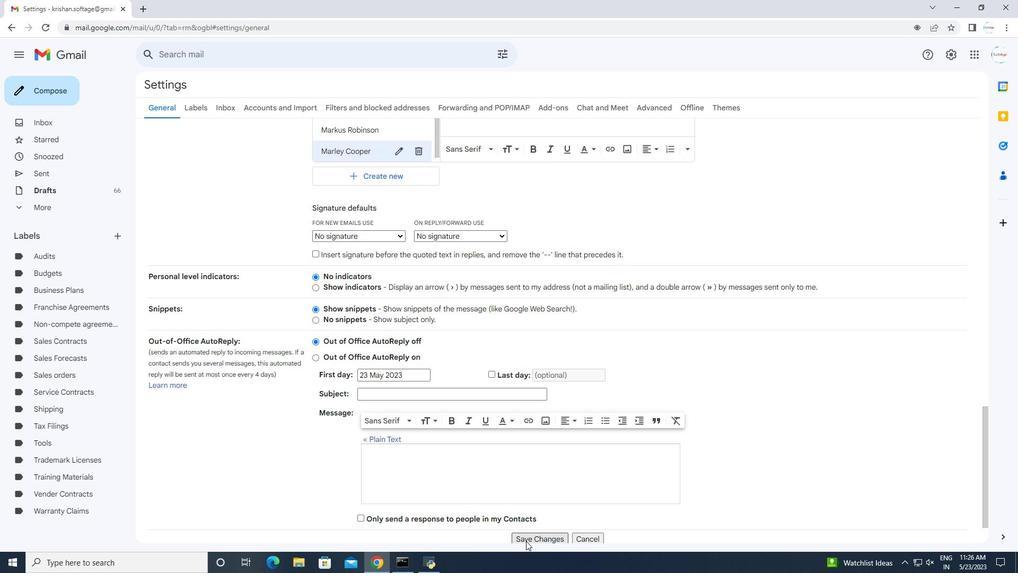 
Action: Mouse pressed left at (526, 540)
Screenshot: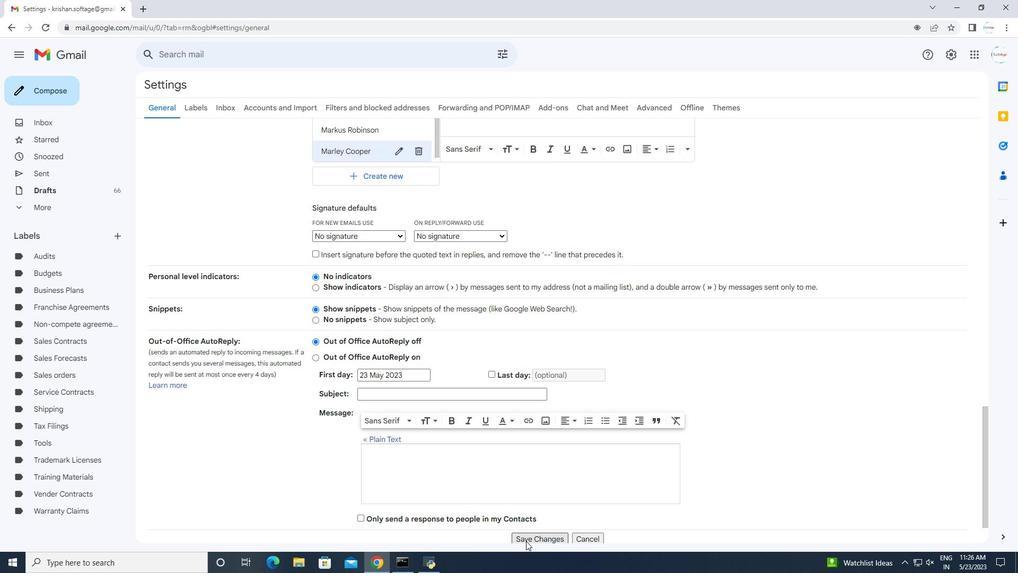 
Action: Mouse moved to (67, 97)
Screenshot: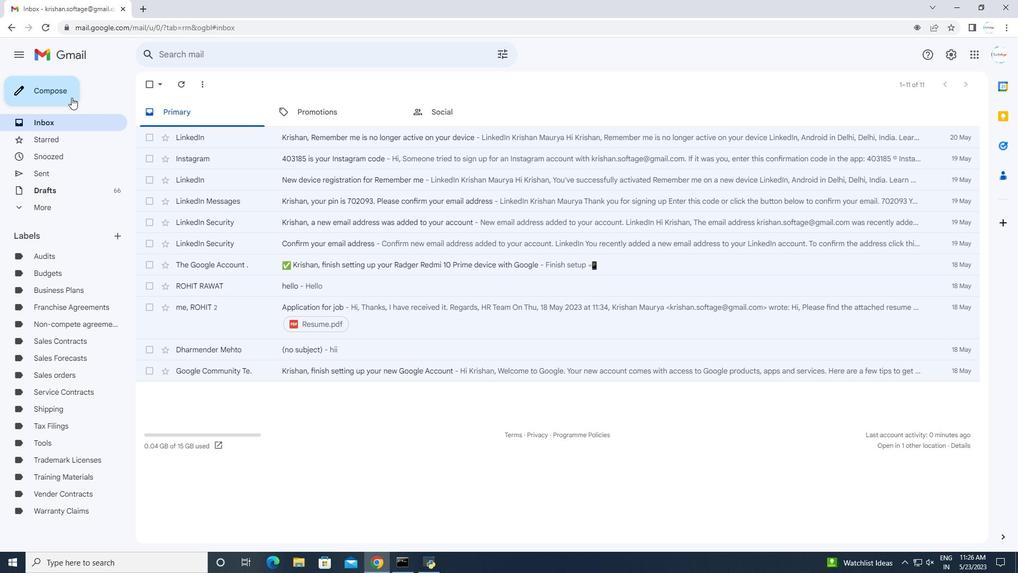 
Action: Mouse pressed left at (67, 97)
Screenshot: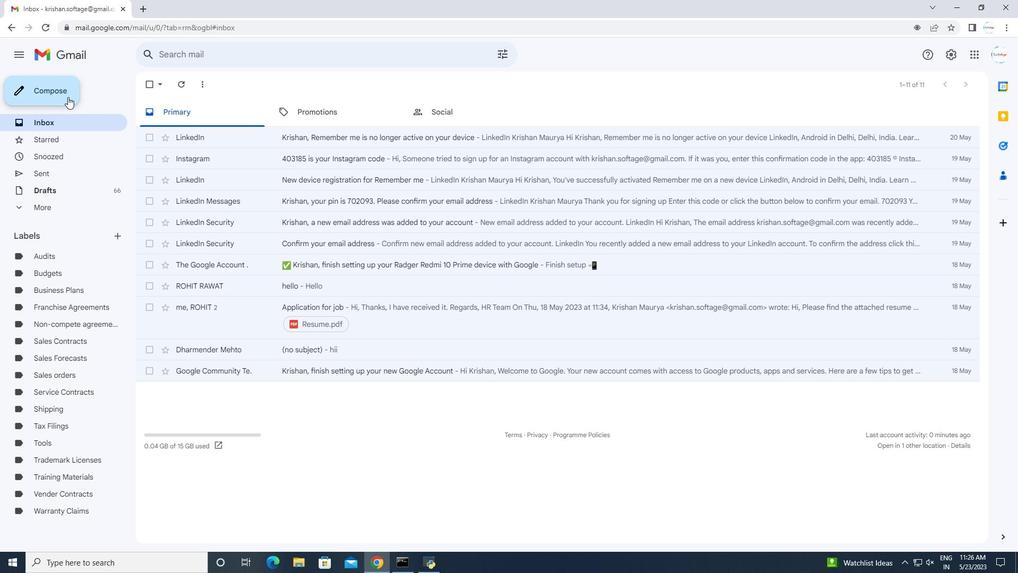 
Action: Mouse pressed left at (67, 97)
Screenshot: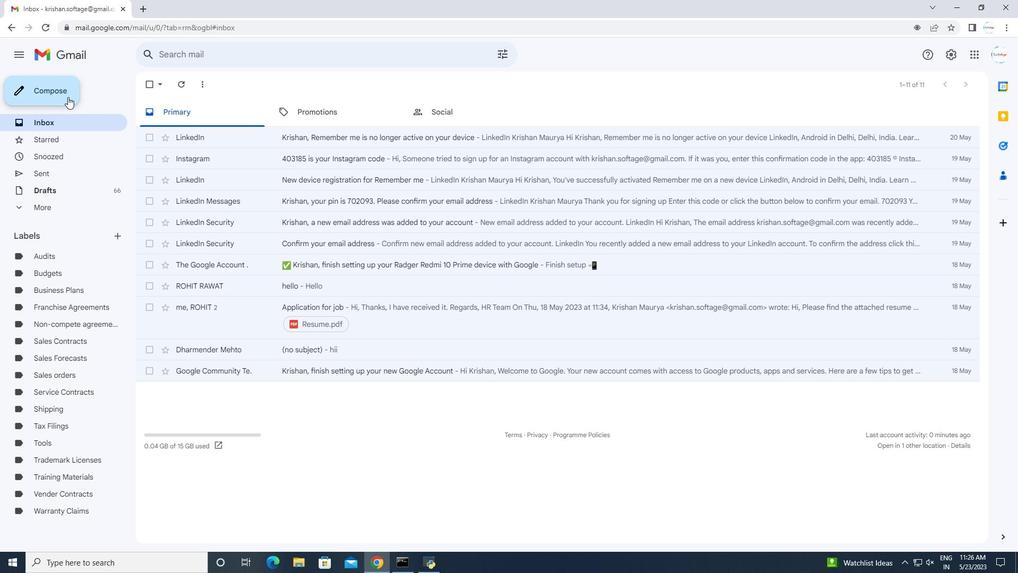 
Action: Mouse moved to (649, 235)
Screenshot: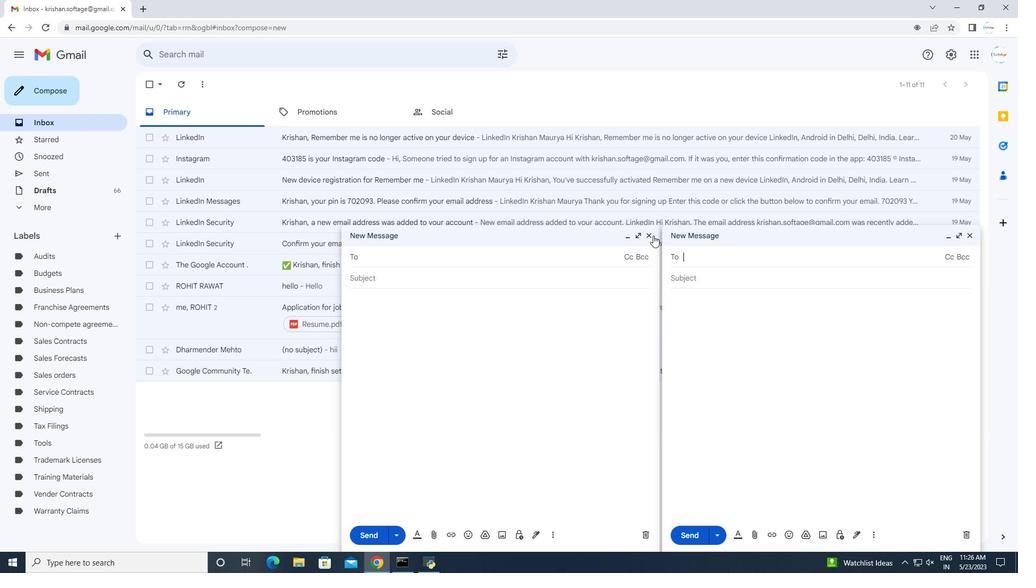 
Action: Mouse pressed left at (649, 235)
Screenshot: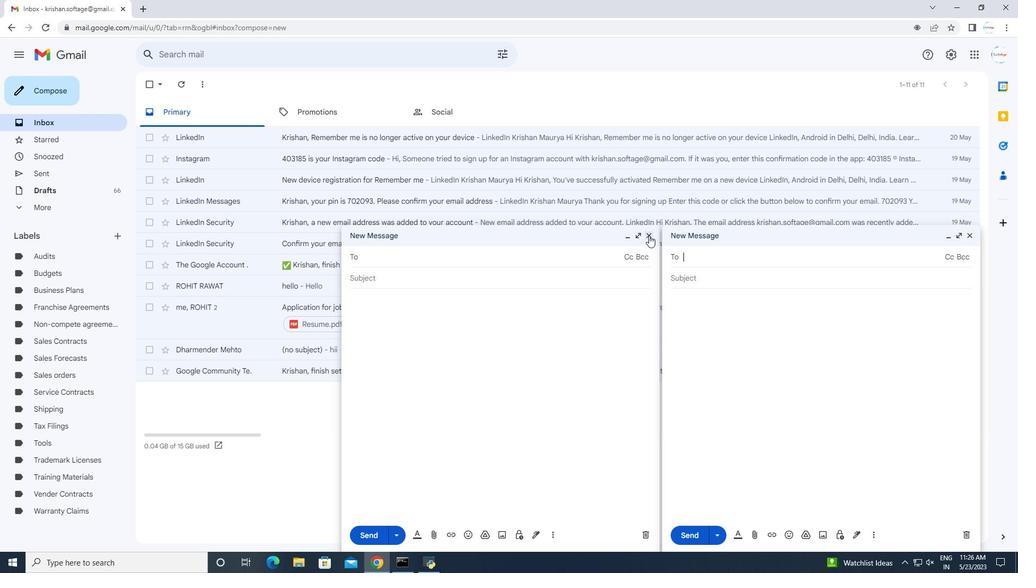 
Action: Mouse moved to (969, 237)
Screenshot: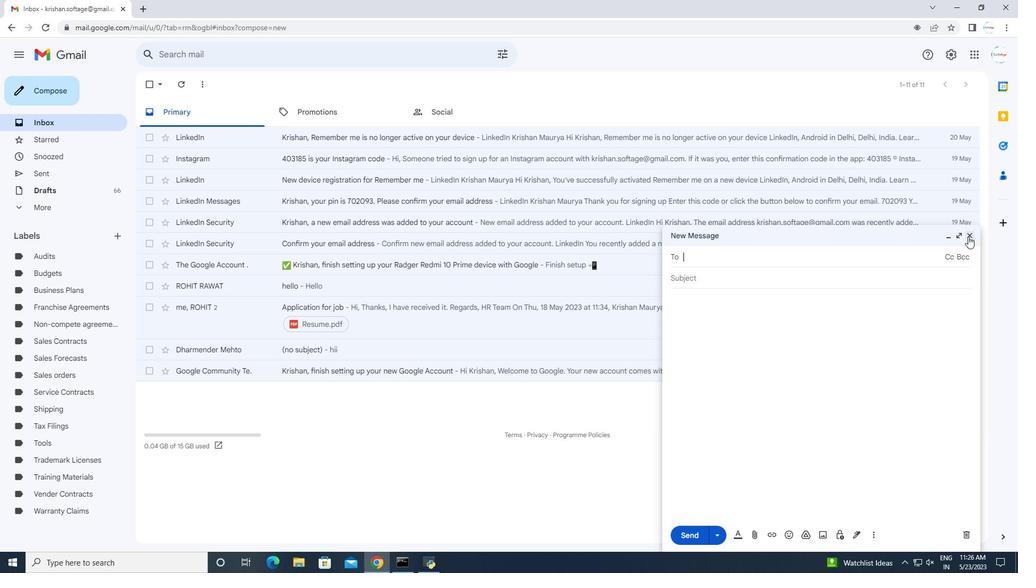 
Action: Mouse pressed left at (969, 237)
Screenshot: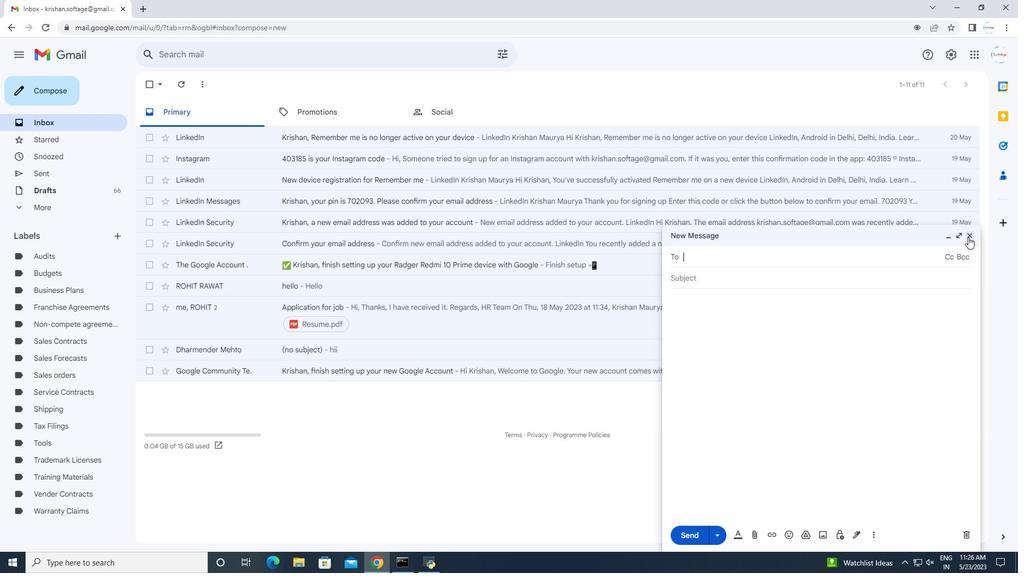 
Action: Mouse moved to (53, 88)
Screenshot: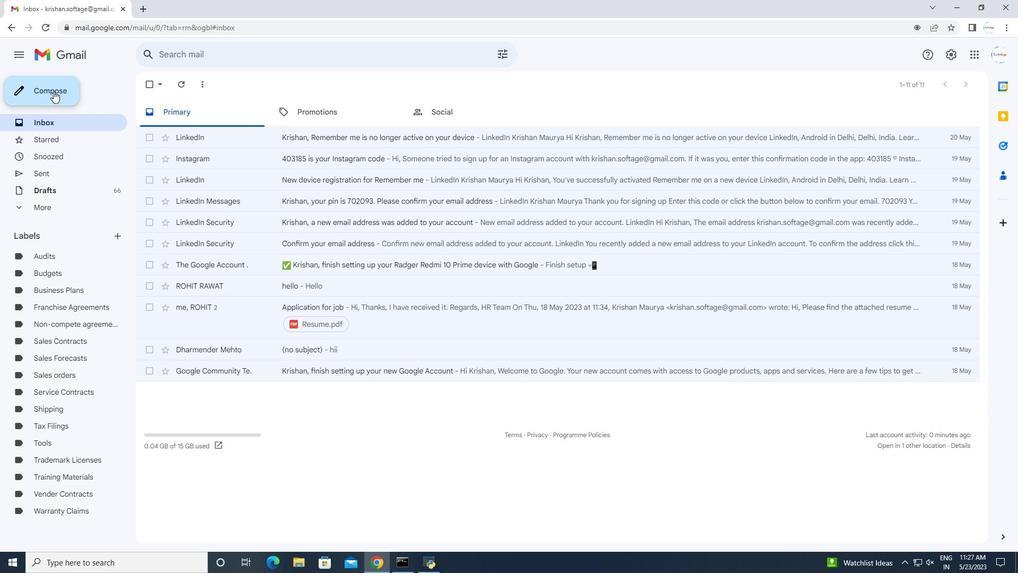 
Action: Mouse pressed left at (53, 88)
Screenshot: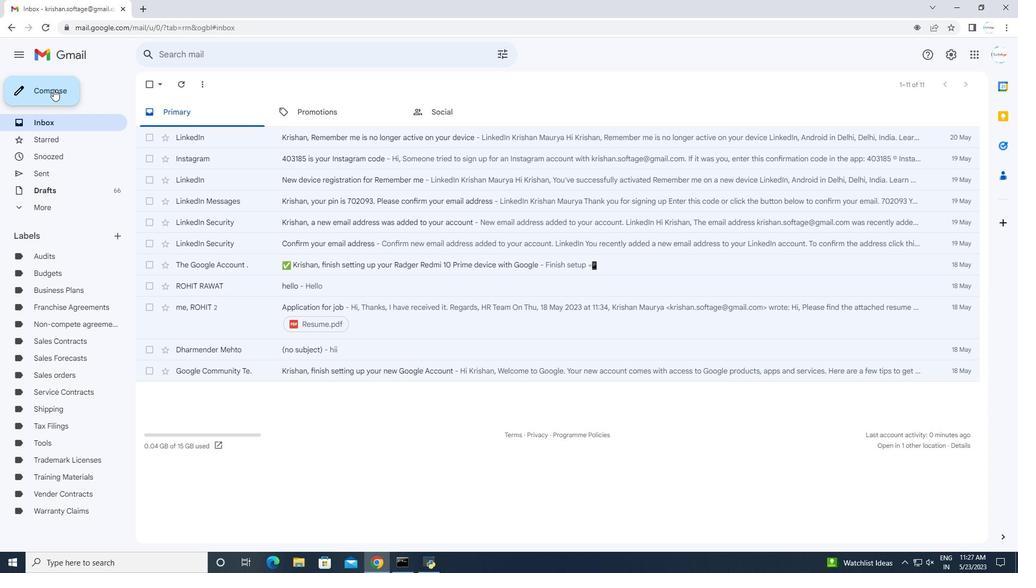 
Action: Mouse moved to (691, 261)
Screenshot: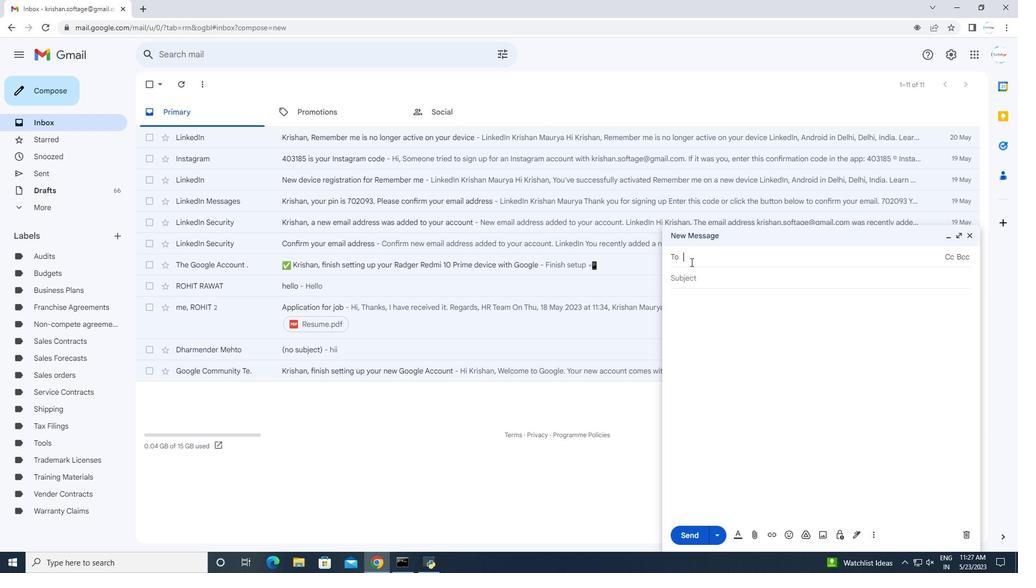 
Action: Mouse pressed left at (691, 261)
Screenshot: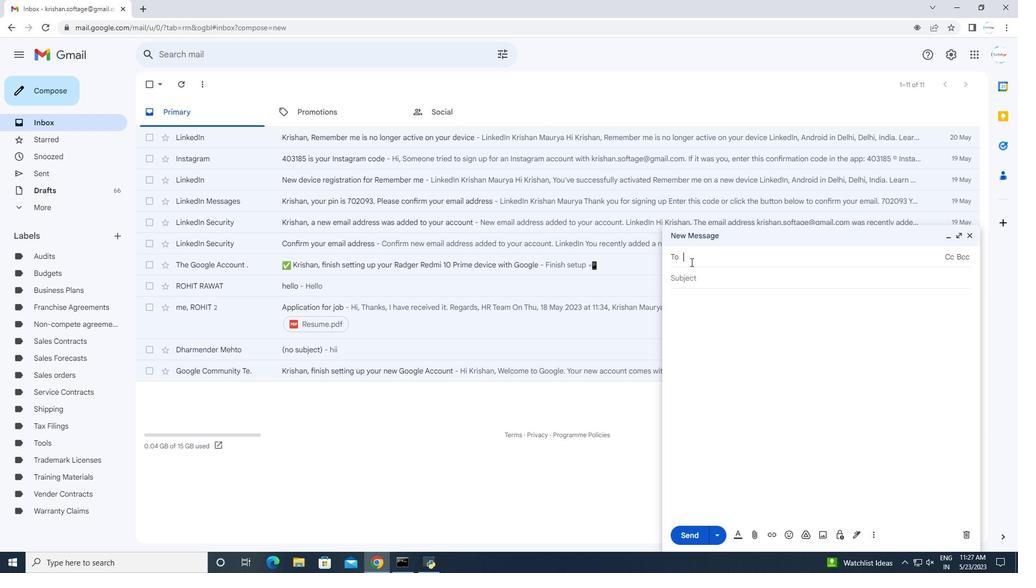 
Action: Key pressed softage.6<Key.shift>@softage.net<Key.tab><Key.tab><Key.tab>
Screenshot: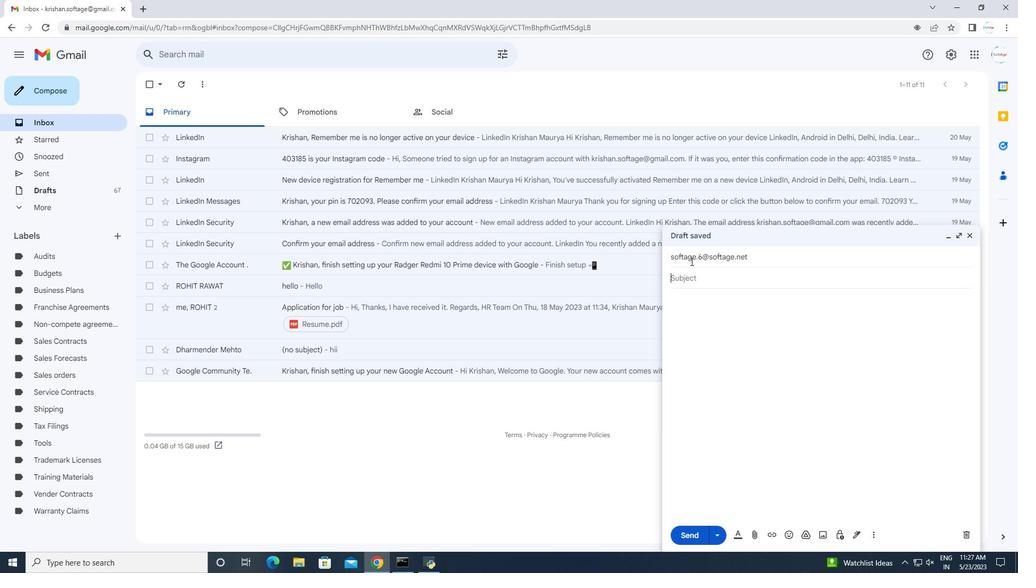 
Action: Mouse moved to (681, 297)
Screenshot: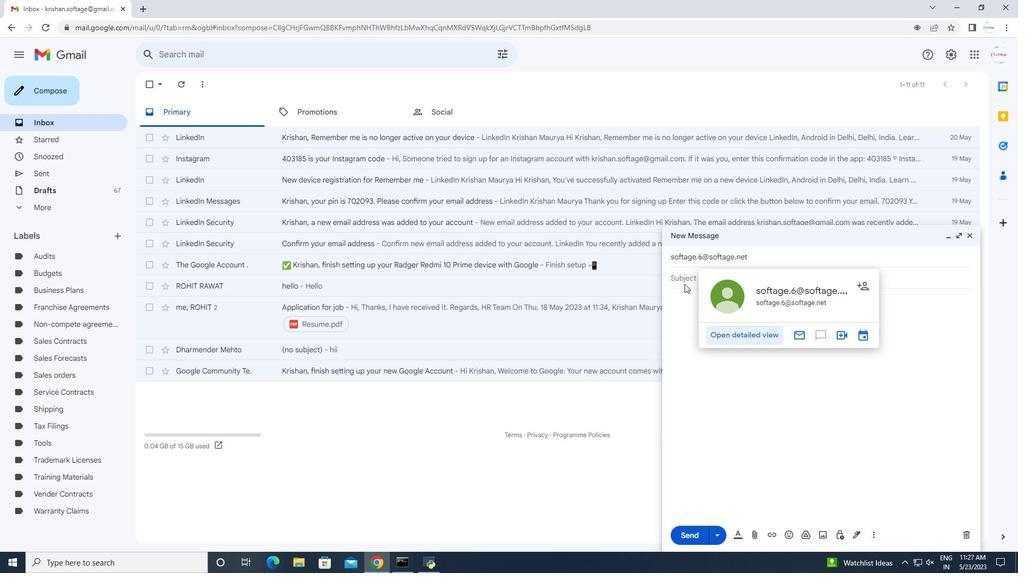 
Action: Mouse pressed left at (681, 297)
Screenshot: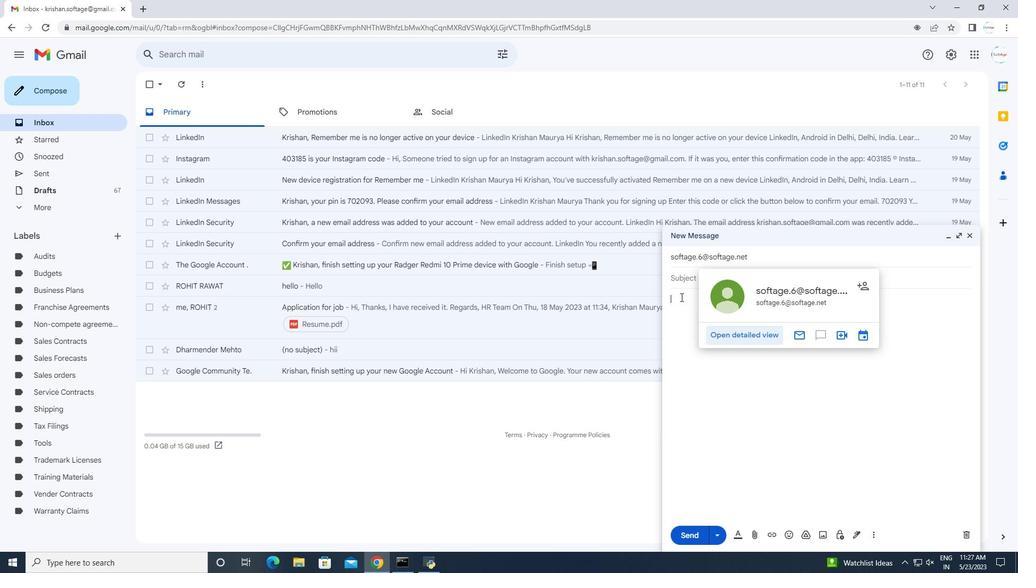 
Action: Key pressed <Key.shift>Best<Key.space><Key.shift>wishes<Key.space><Key.shift>for<Key.space>a<Key.space>hao<Key.backspace>ppy<Key.space><Key.shift>National<Key.space><Key.shift>Law<Key.space><Key.shift><Key.shift><Key.shift><Key.shift>Enforcements<Key.backspace><Key.space><Key.shift>Apprecation<Key.space><Key.shift>Day
Screenshot: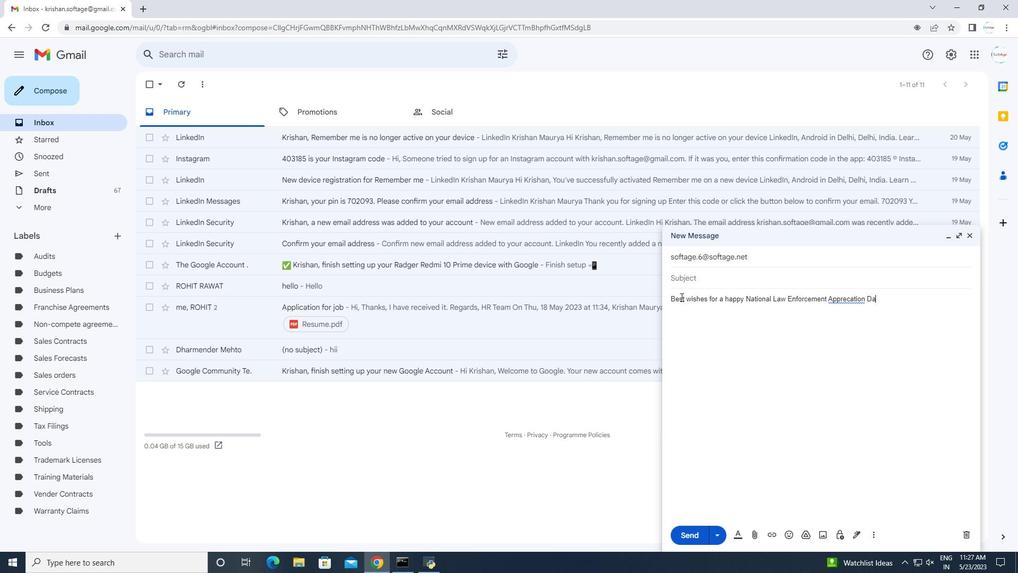 
Action: Mouse moved to (843, 299)
Screenshot: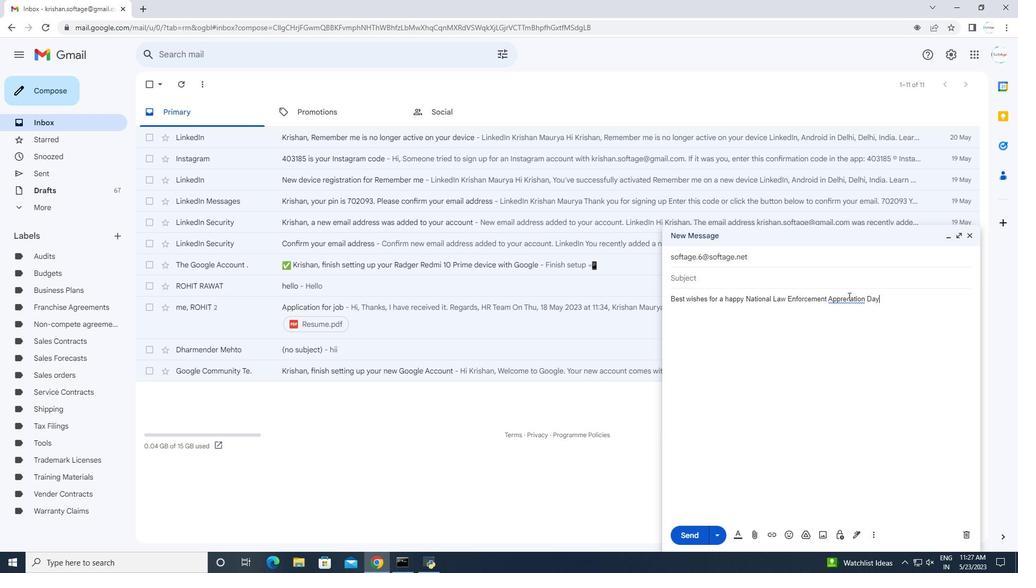 
Action: Mouse pressed right at (843, 299)
Screenshot: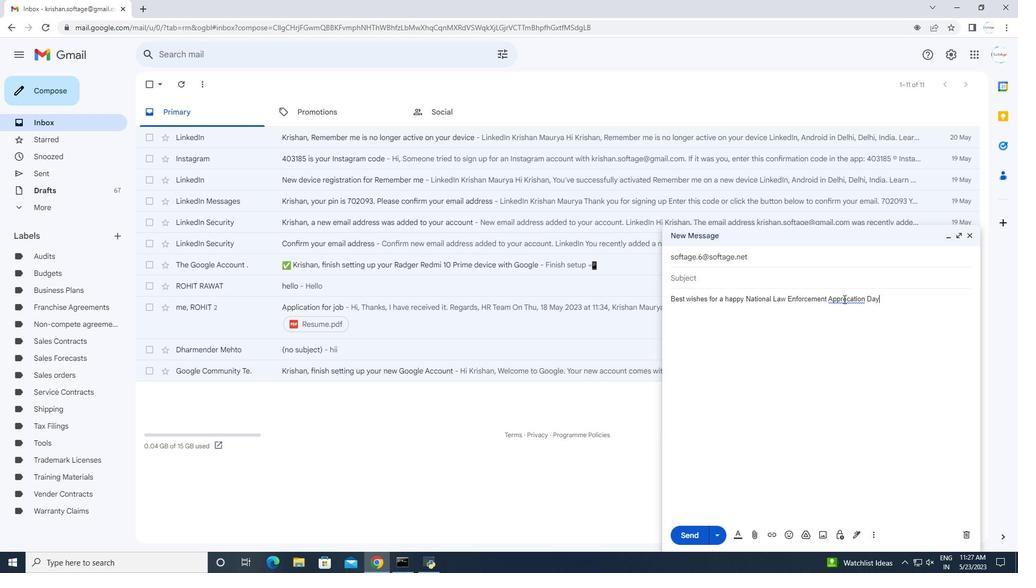 
Action: Mouse moved to (855, 312)
Screenshot: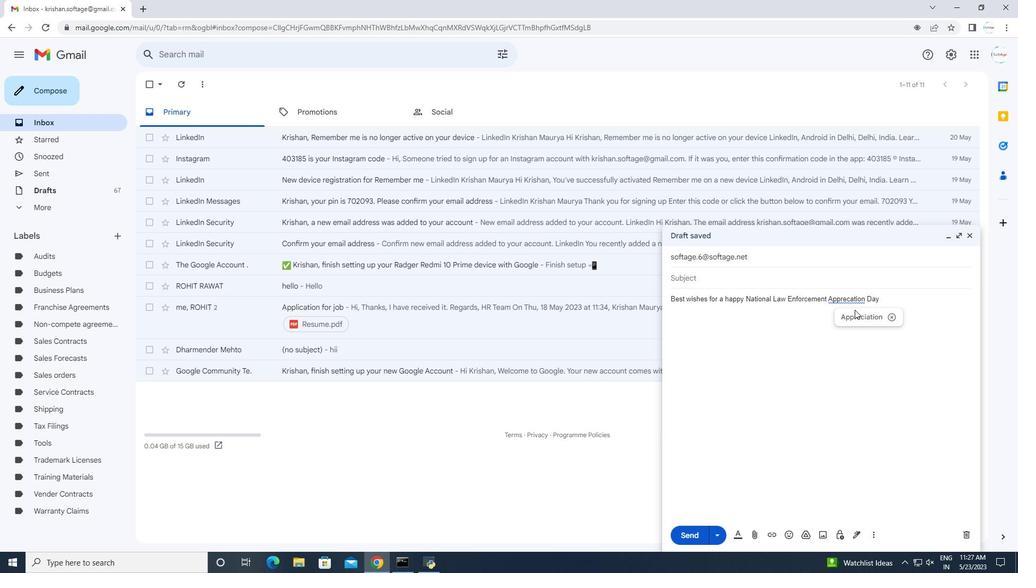 
Action: Mouse pressed left at (855, 312)
Screenshot: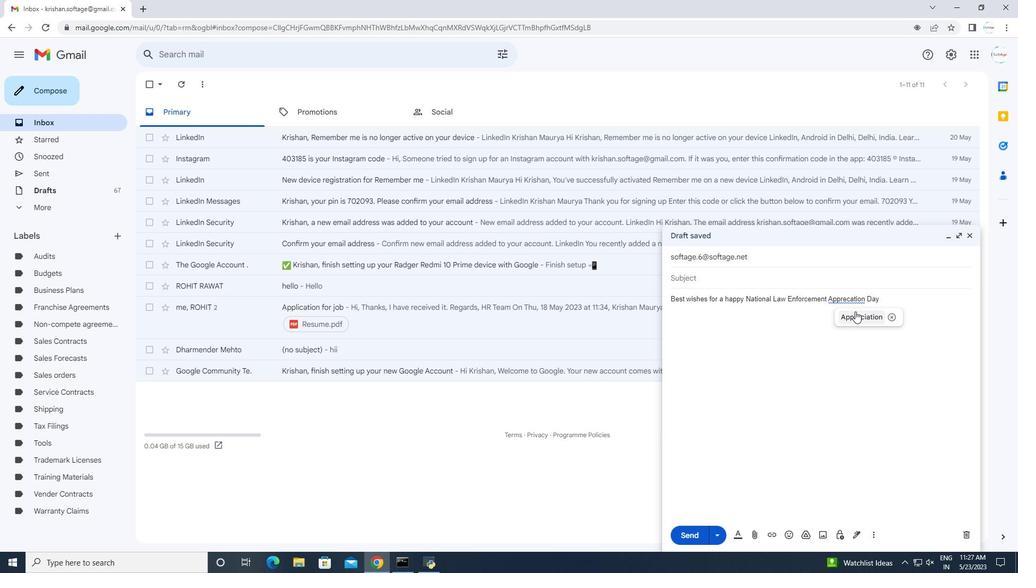 
Action: Mouse moved to (881, 299)
Screenshot: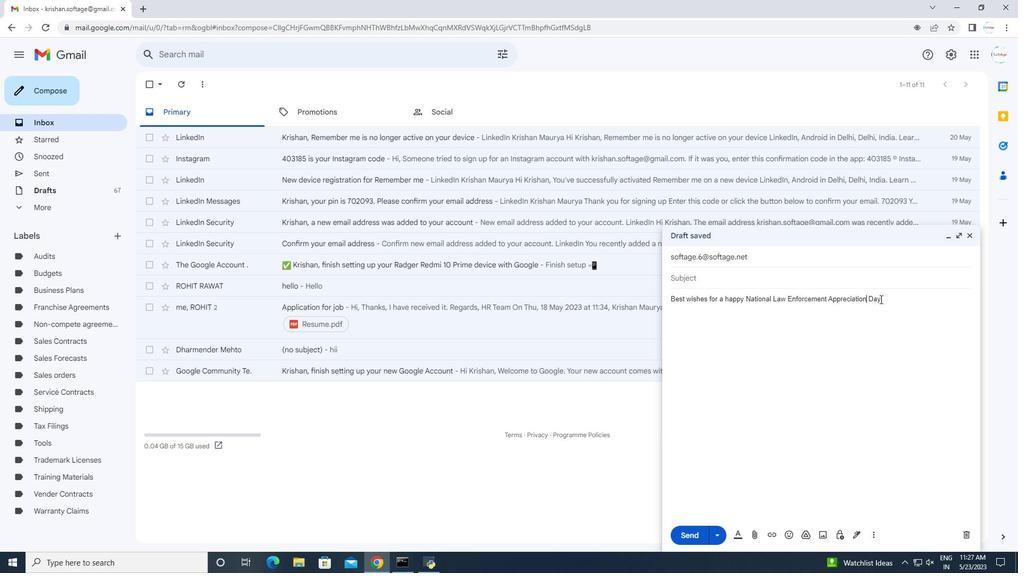 
Action: Mouse pressed left at (881, 299)
Screenshot: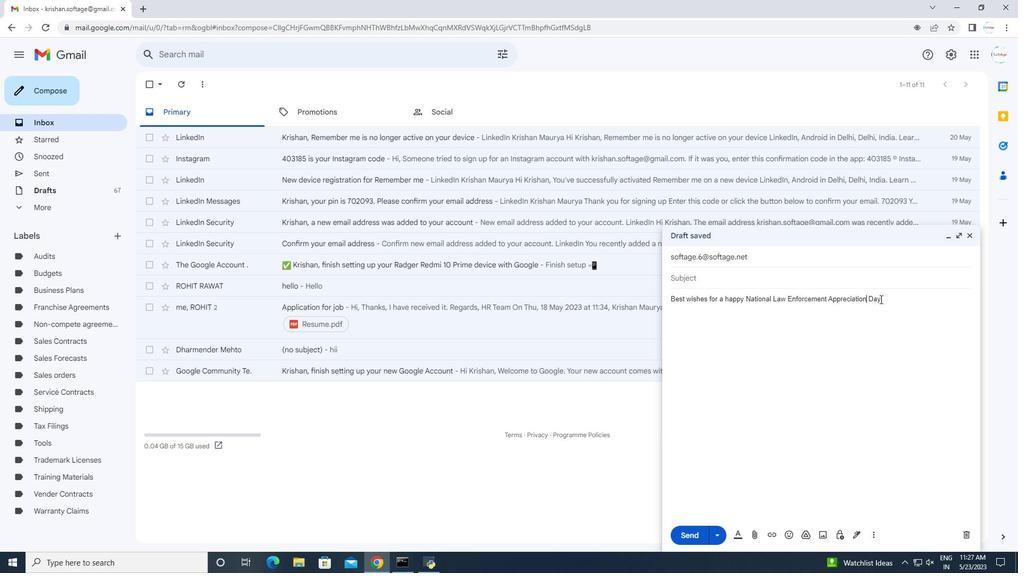 
Action: Mouse moved to (911, 311)
Screenshot: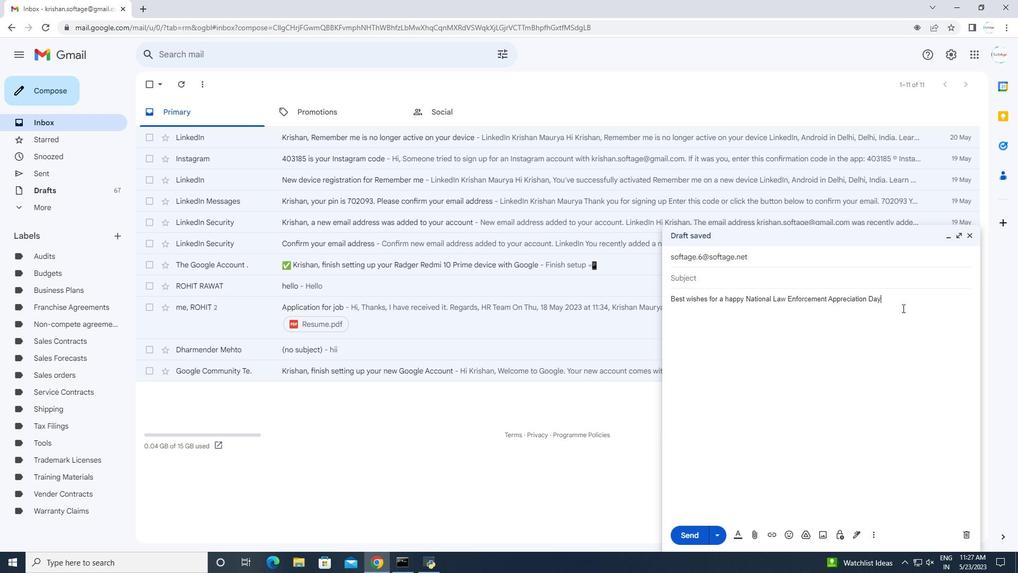 
Action: Key pressed .<Key.enter><Key.backspace>
Screenshot: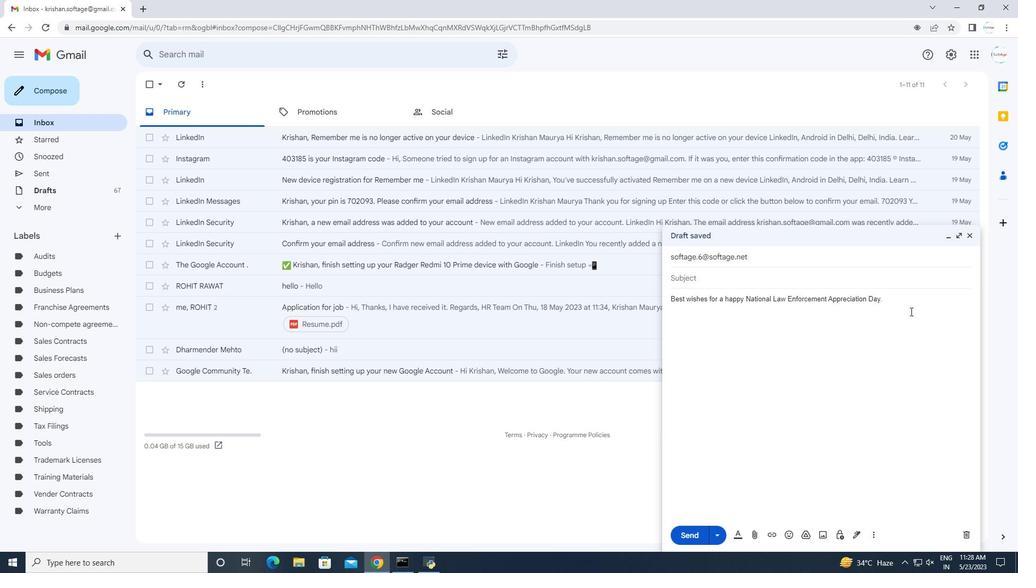 
Action: Mouse moved to (859, 539)
Screenshot: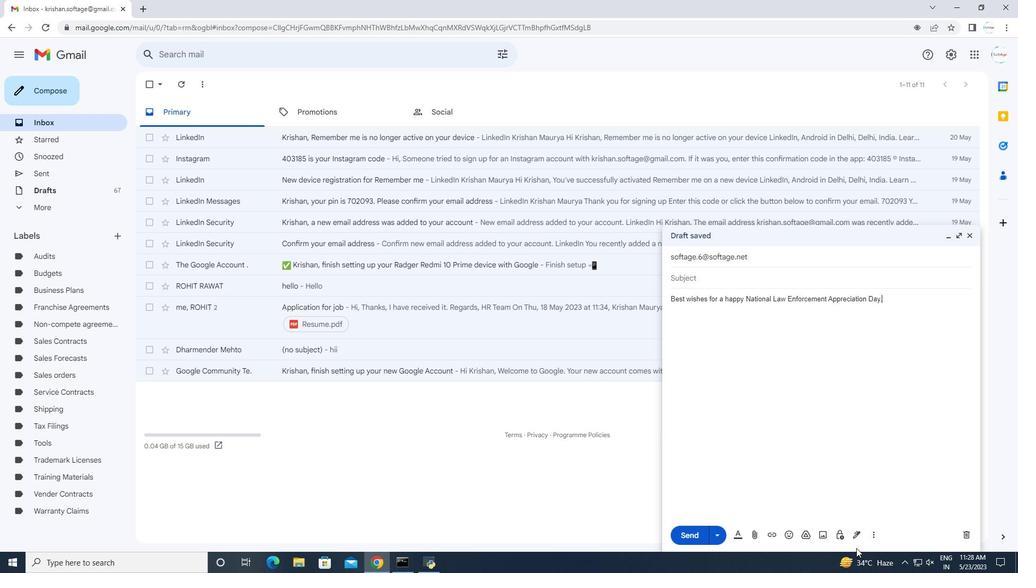 
Action: Mouse pressed left at (859, 539)
Screenshot: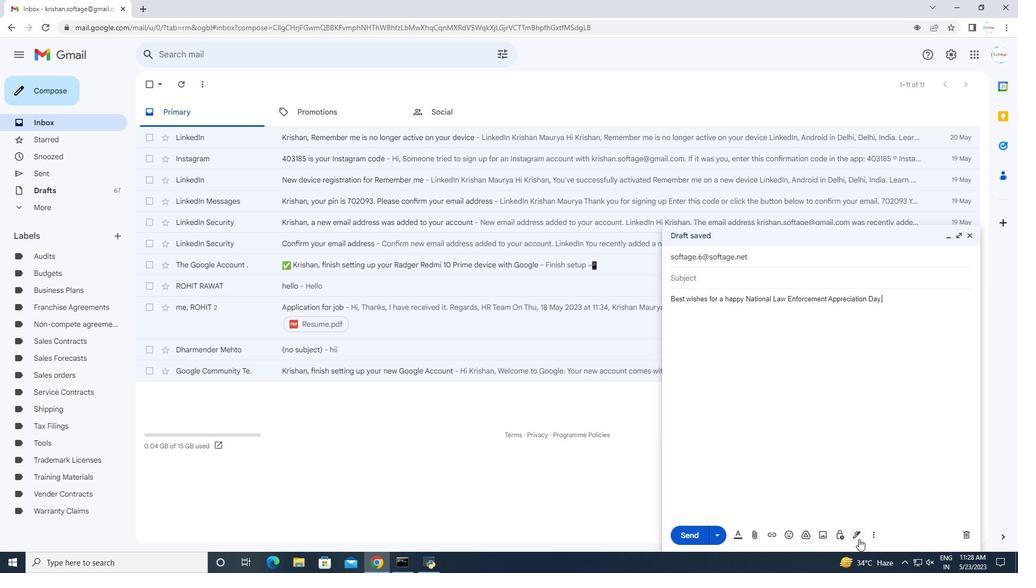 
Action: Mouse moved to (874, 519)
Screenshot: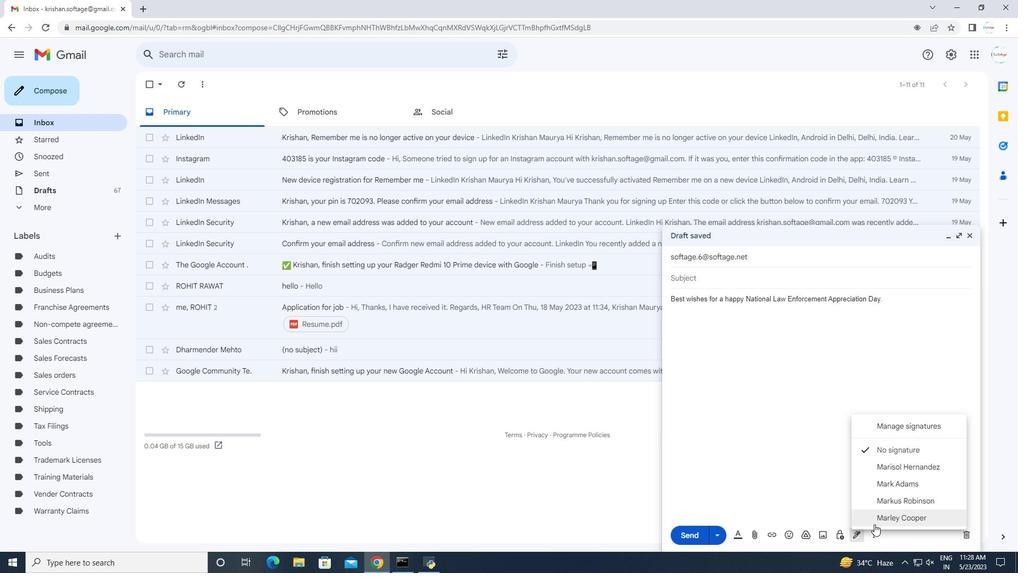 
Action: Mouse pressed left at (874, 519)
Screenshot: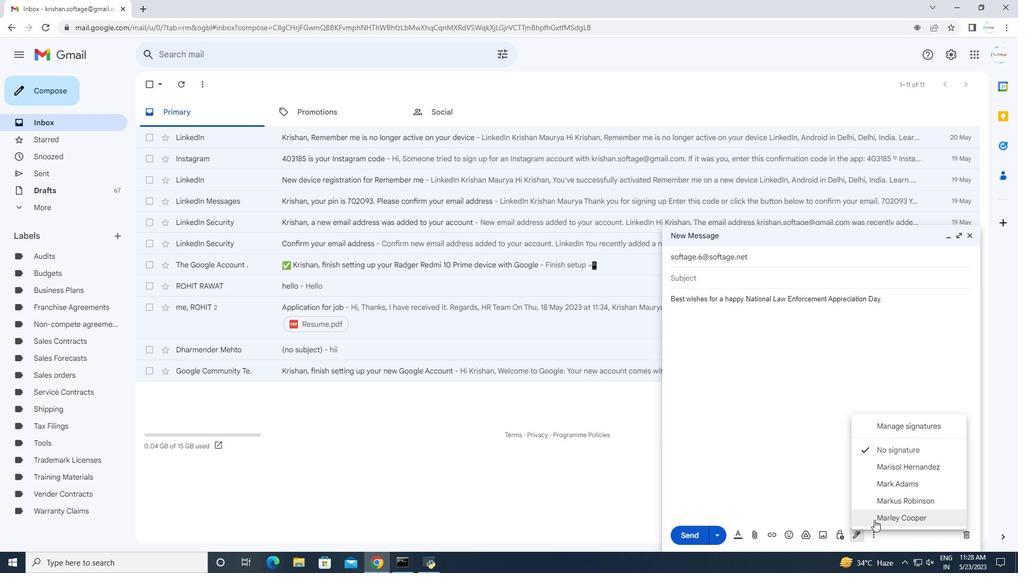 
Action: Mouse moved to (874, 534)
Screenshot: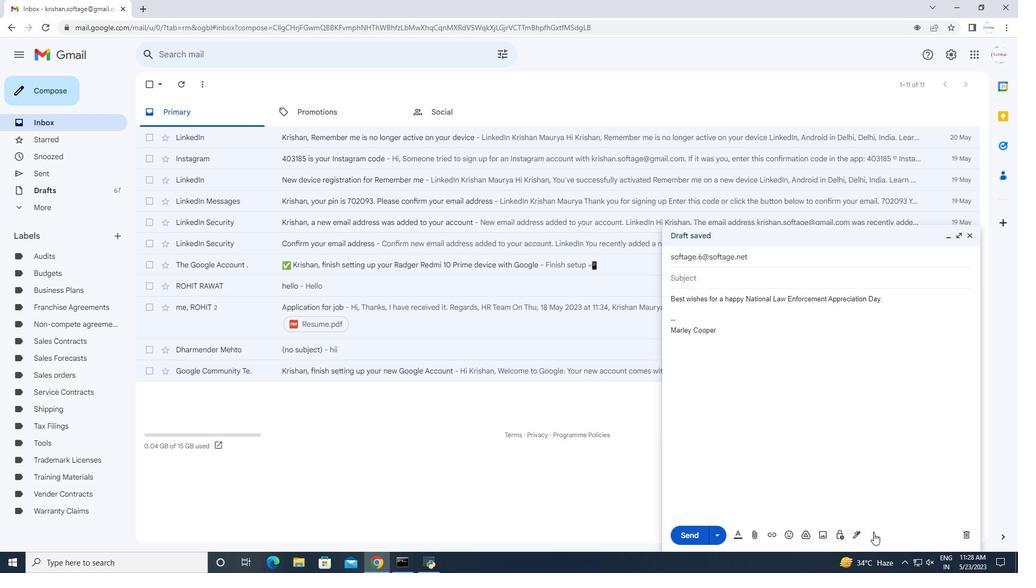 
Action: Mouse pressed left at (874, 534)
Screenshot: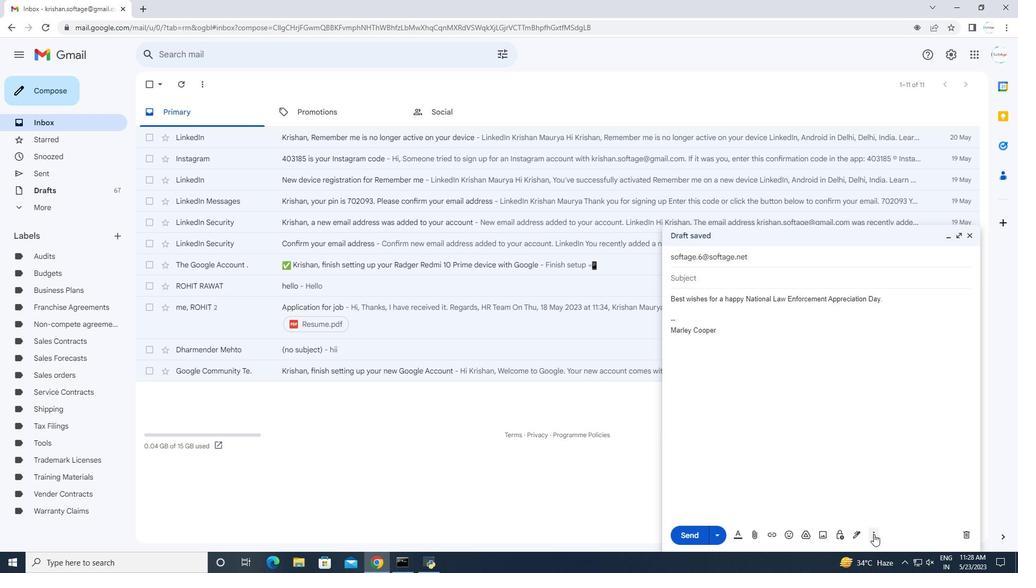 
Action: Mouse moved to (912, 440)
Screenshot: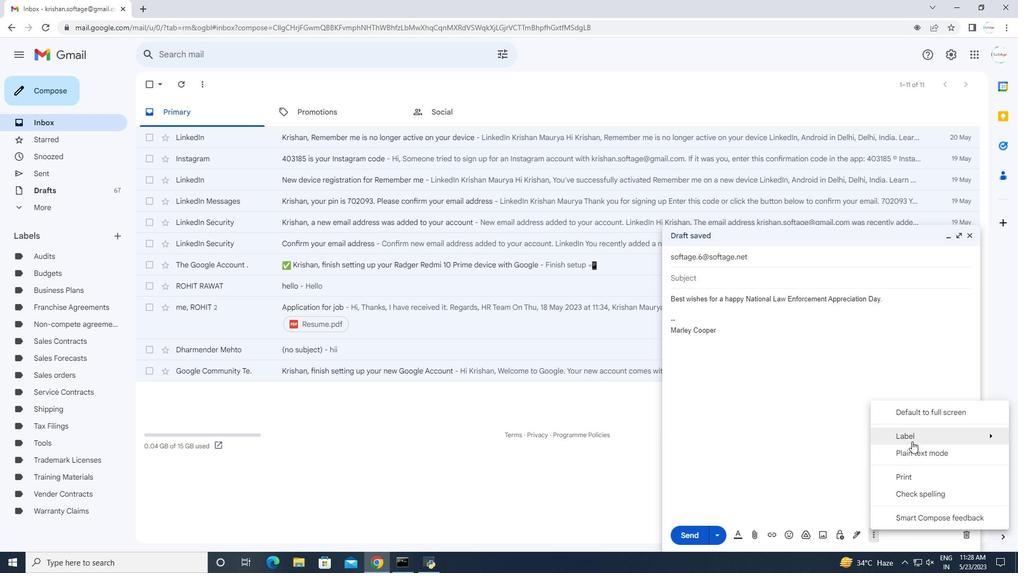 
Action: Mouse pressed left at (912, 440)
Screenshot: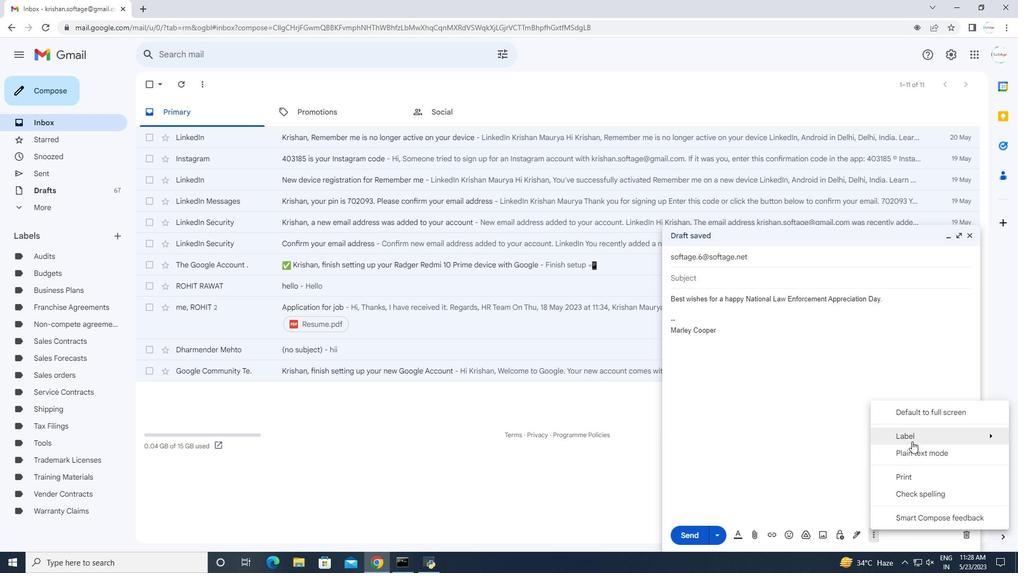 
Action: Mouse moved to (765, 421)
Screenshot: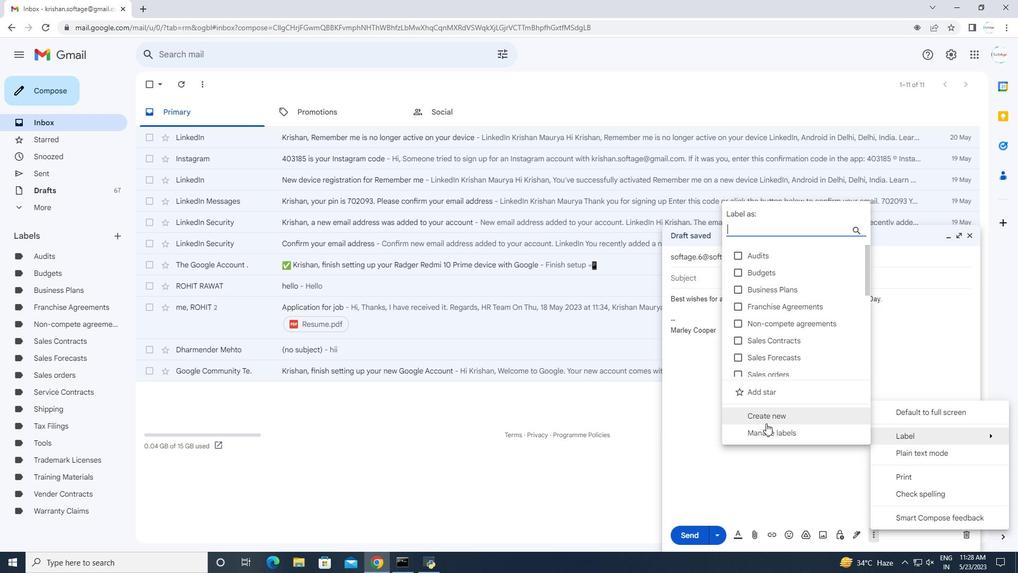 
Action: Mouse pressed left at (765, 421)
Screenshot: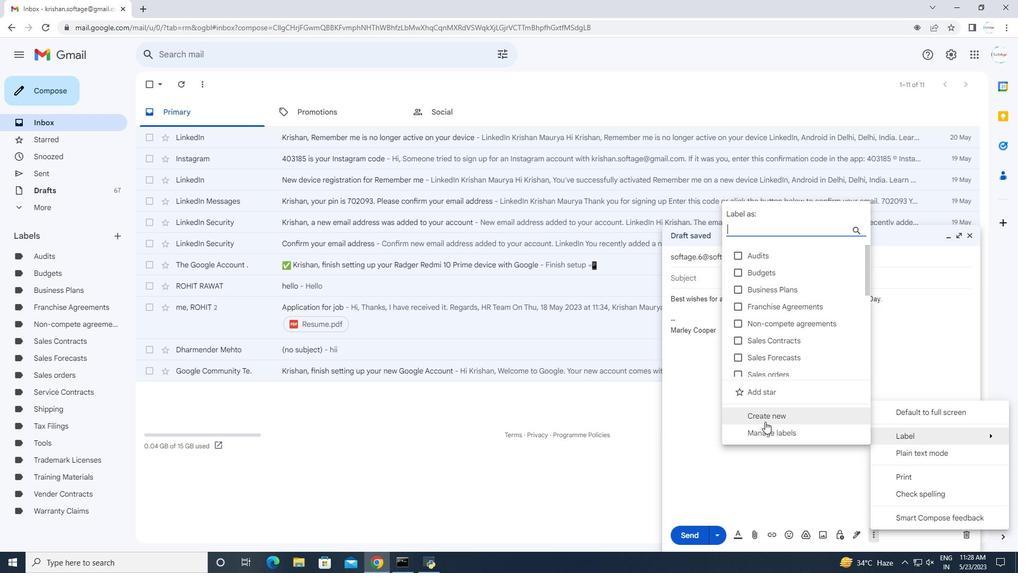 
Action: Mouse moved to (552, 283)
Screenshot: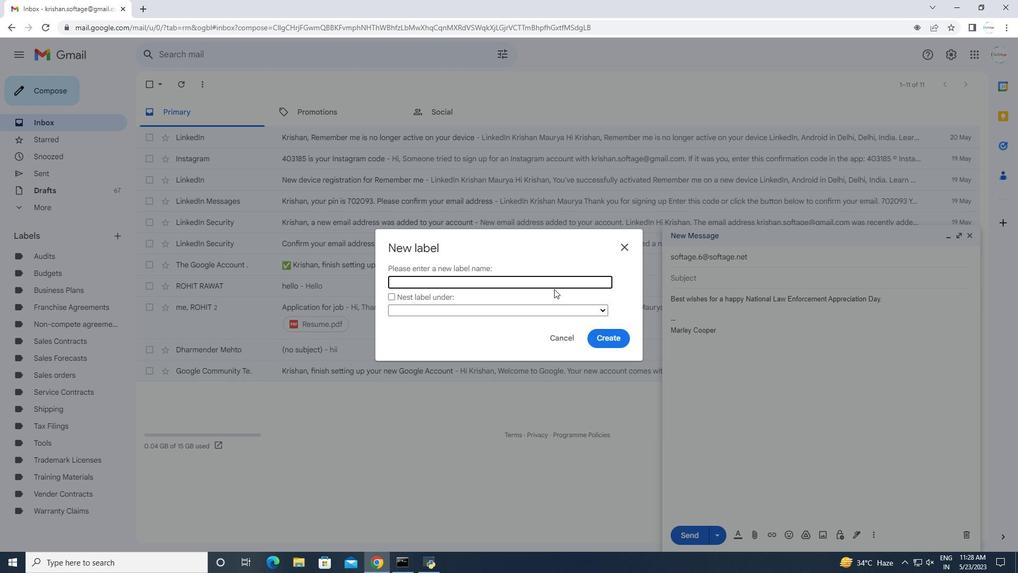 
Action: Mouse pressed left at (552, 283)
Screenshot: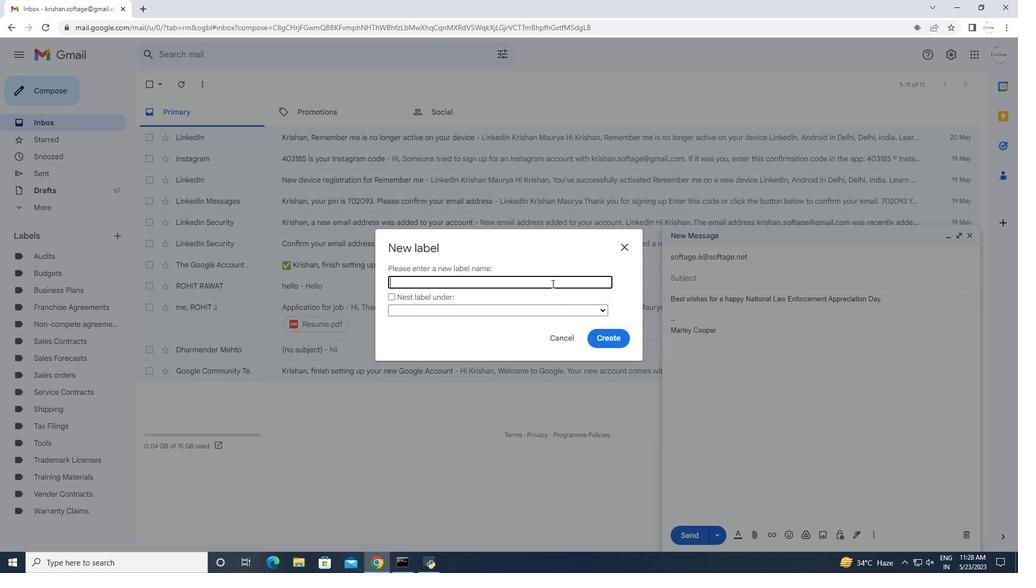 
Action: Key pressed <Key.shift>Real<Key.space><Key.shift><Key.shift><Key.shift><Key.shift><Key.shift>Estate
Screenshot: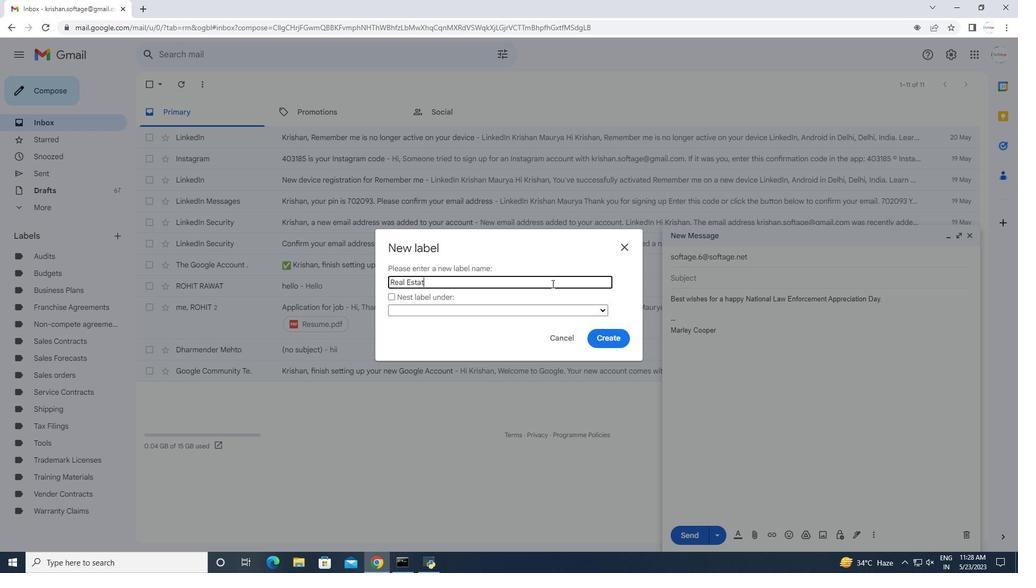 
Action: Mouse moved to (504, 282)
Screenshot: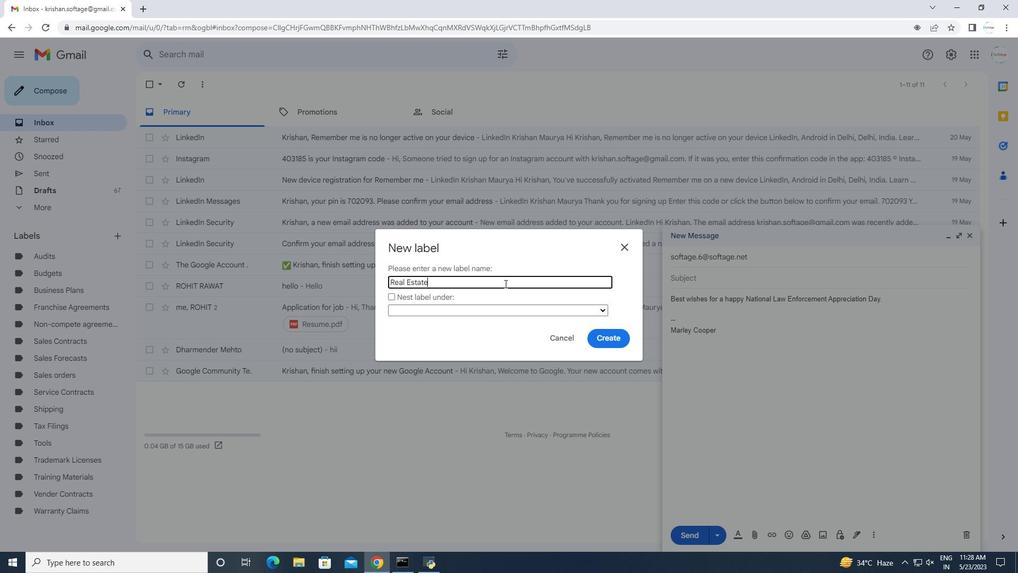 
Action: Key pressed <Key.space><Key.shift>Leases
Screenshot: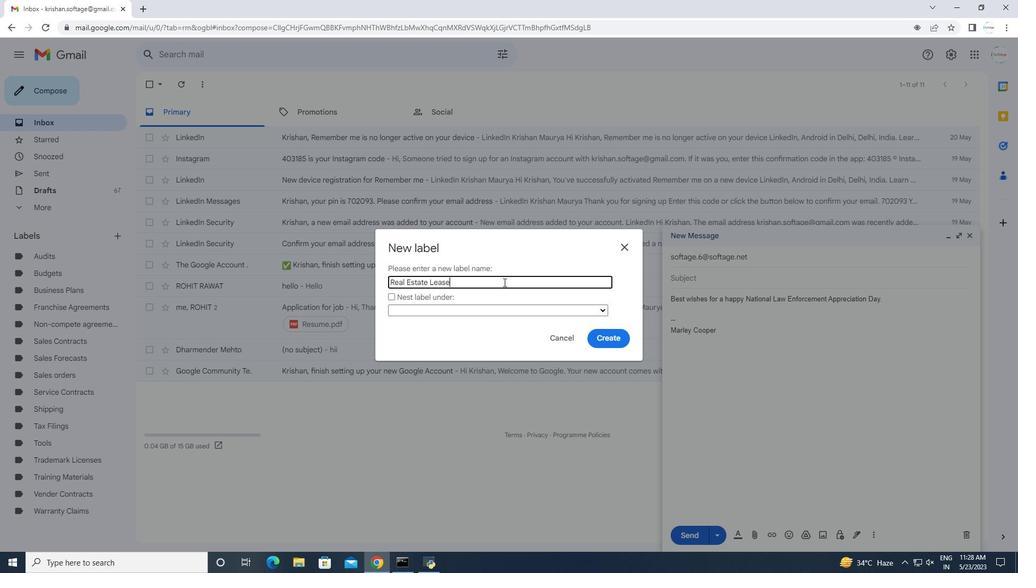 
Action: Mouse moved to (617, 337)
Screenshot: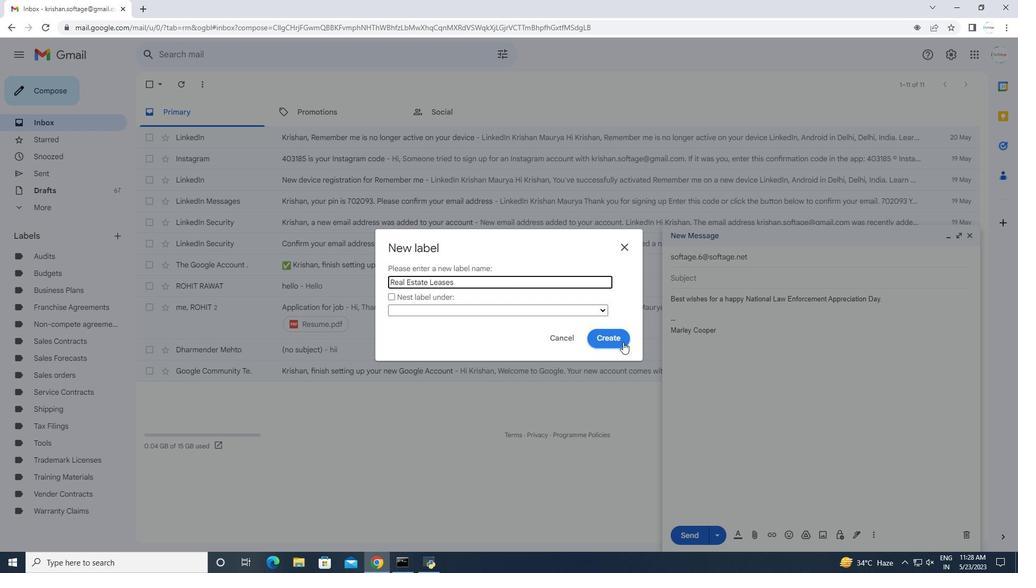 
Action: Mouse pressed left at (617, 337)
Screenshot: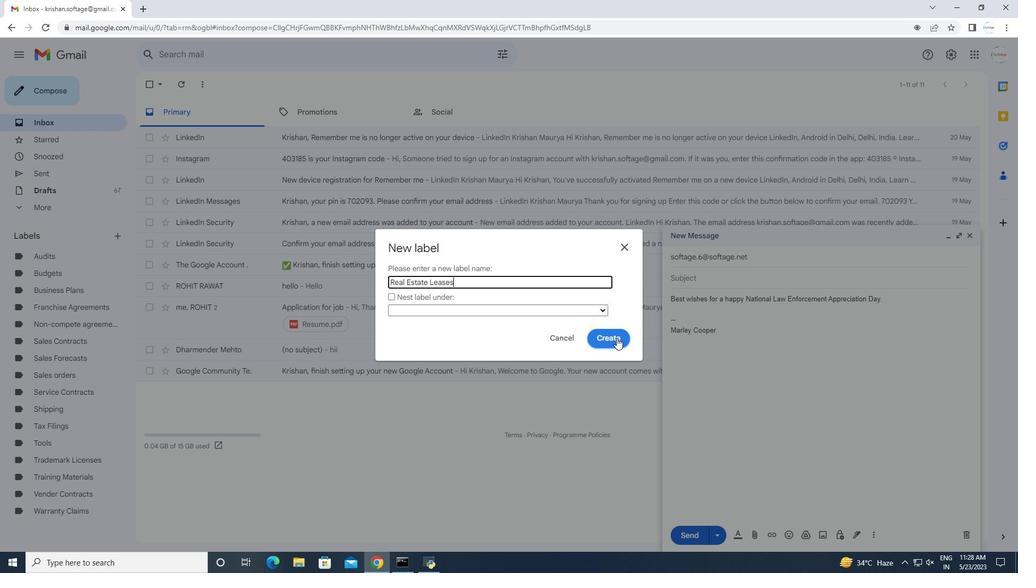 
Action: Mouse moved to (631, 331)
Screenshot: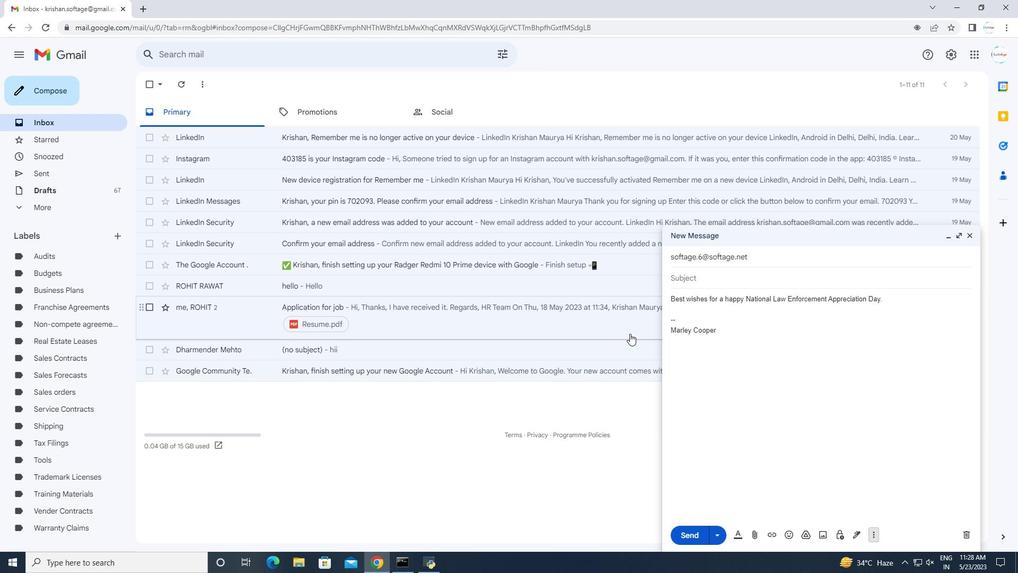 
